 Task: Create a due date automation trigger when advanced on, 2 working days after a card is due add fields without custom field "Resume" set to a number lower or equal to 1 and lower than 10 at 11:00 AM.
Action: Mouse moved to (1000, 308)
Screenshot: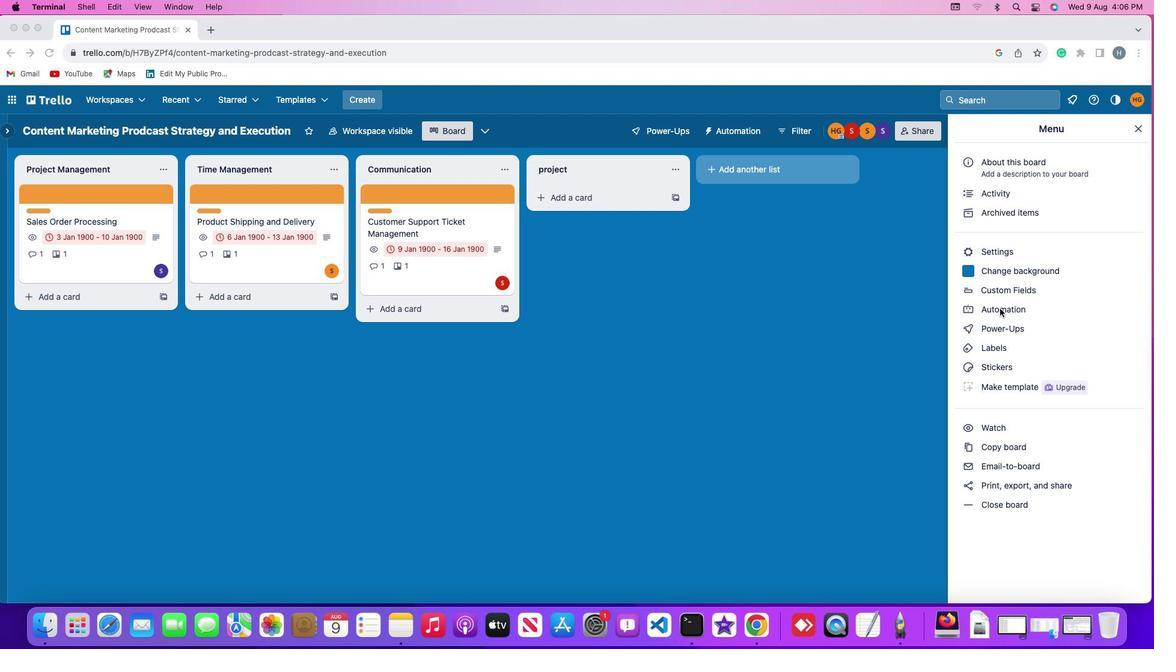 
Action: Mouse pressed left at (1000, 308)
Screenshot: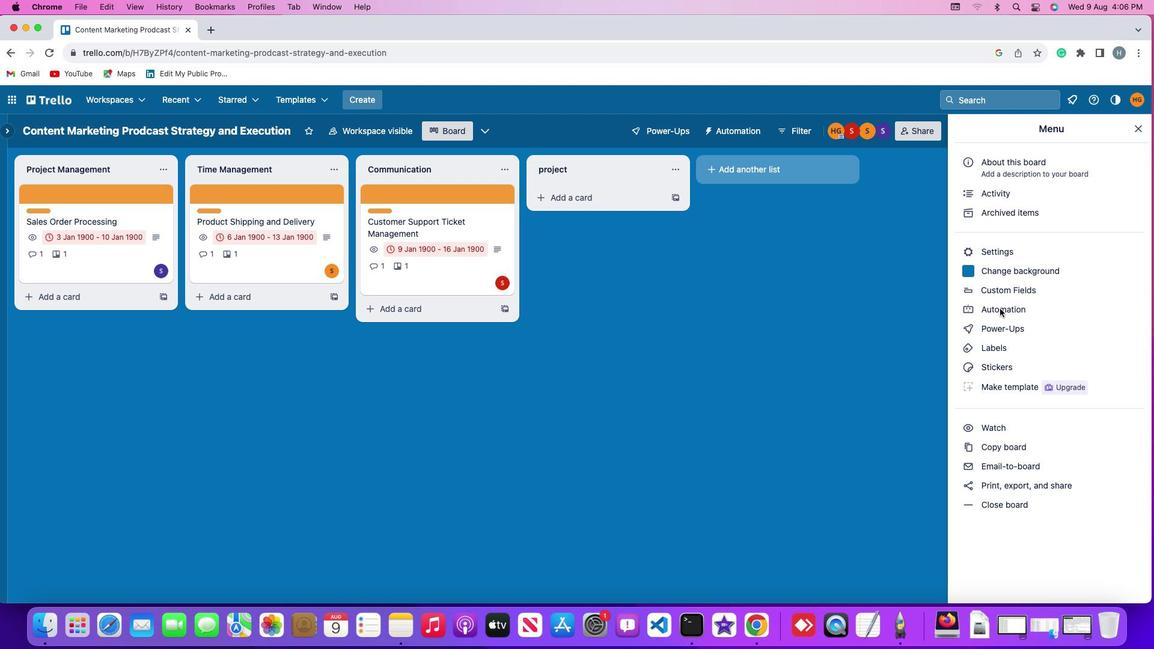 
Action: Mouse pressed left at (1000, 308)
Screenshot: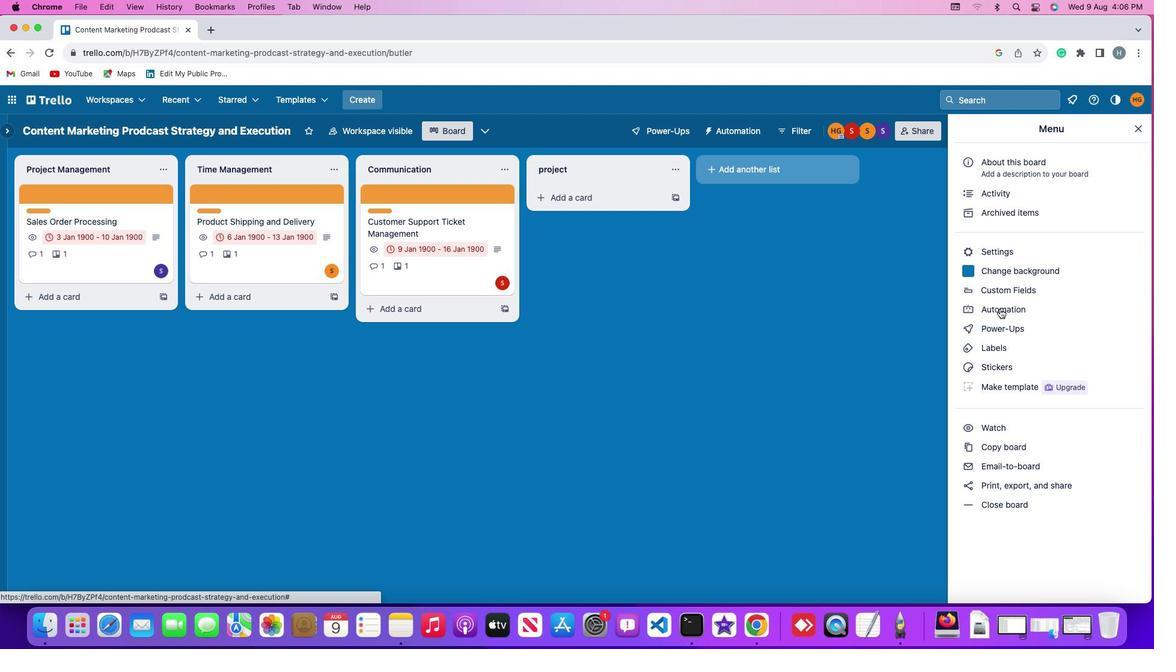 
Action: Mouse moved to (96, 289)
Screenshot: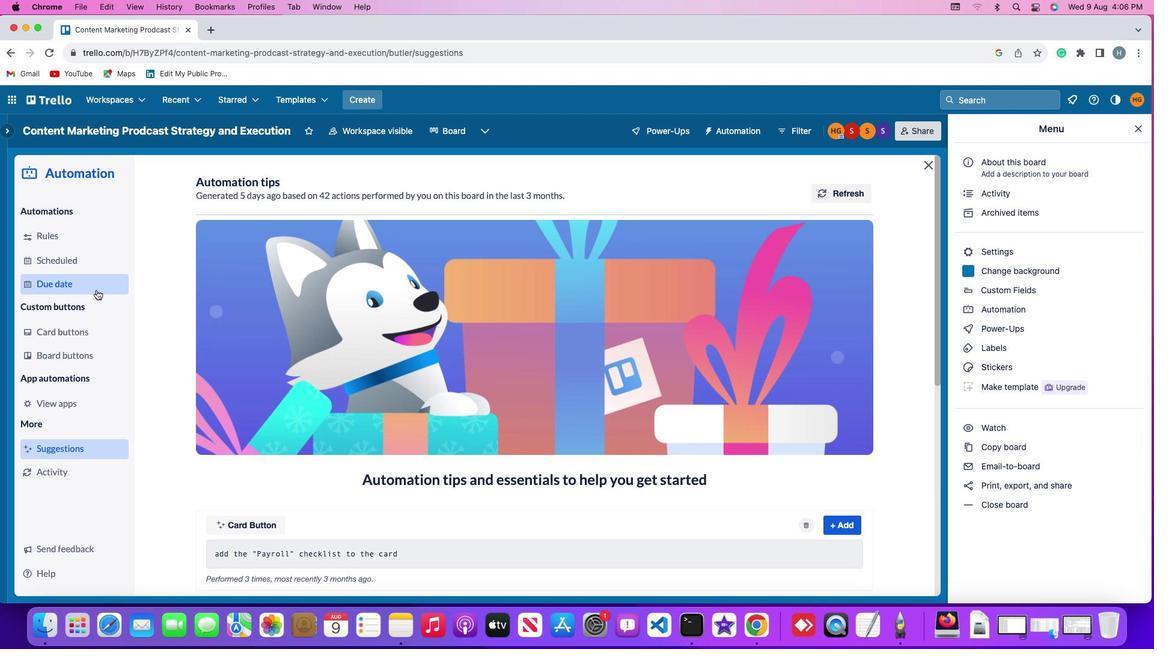 
Action: Mouse pressed left at (96, 289)
Screenshot: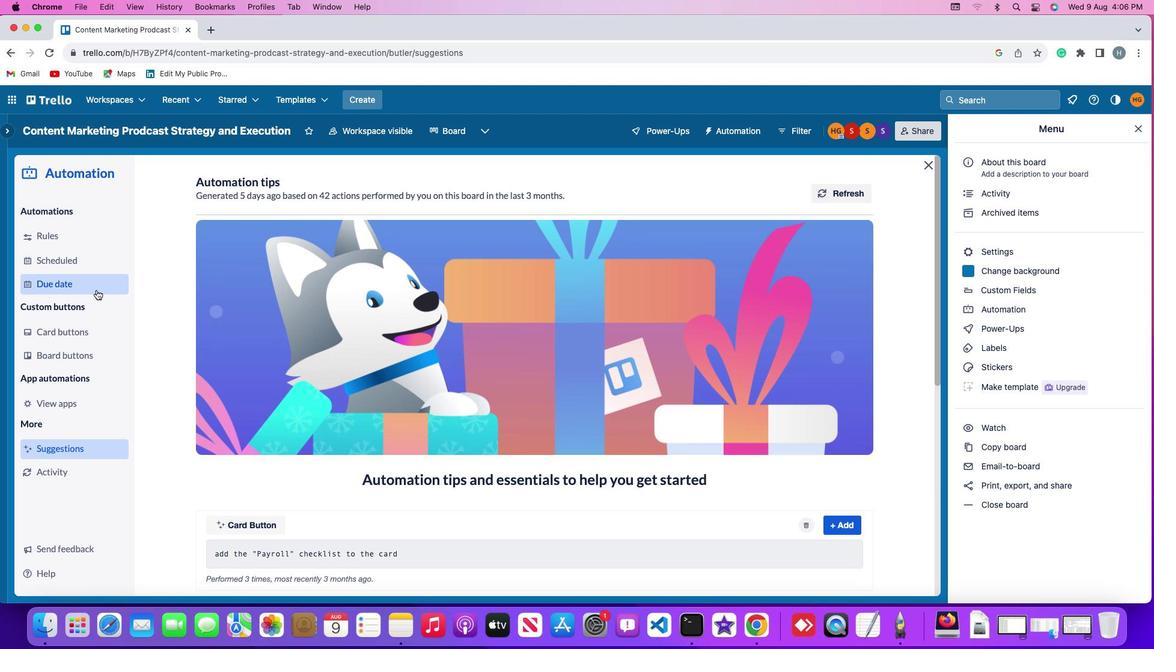 
Action: Mouse moved to (826, 183)
Screenshot: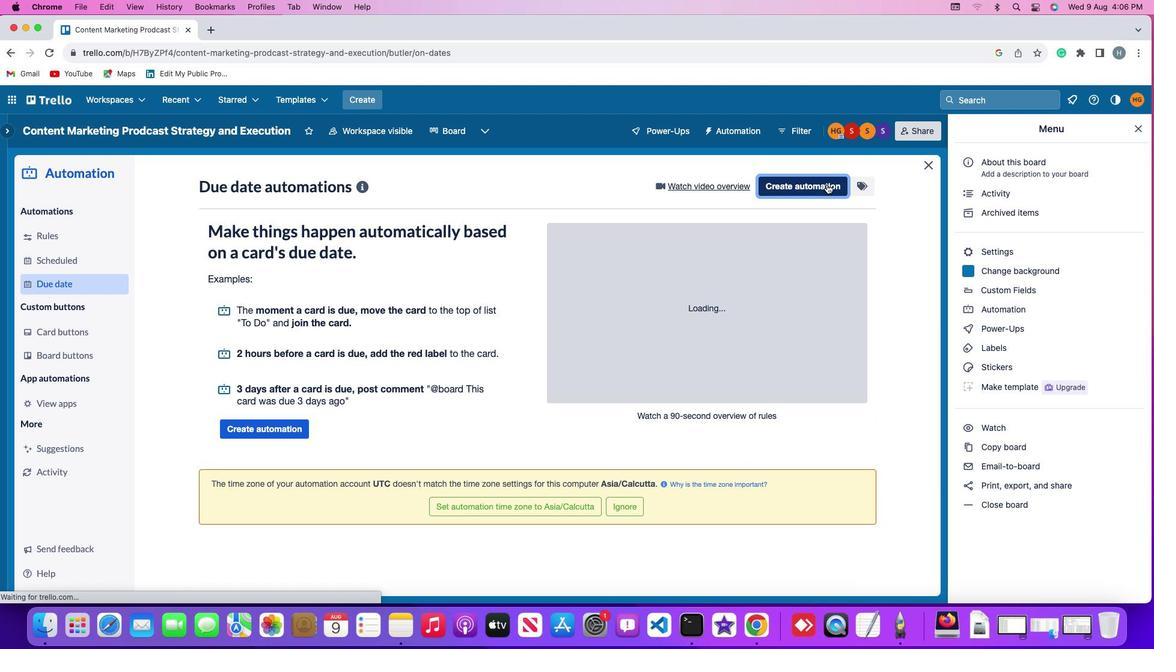 
Action: Mouse pressed left at (826, 183)
Screenshot: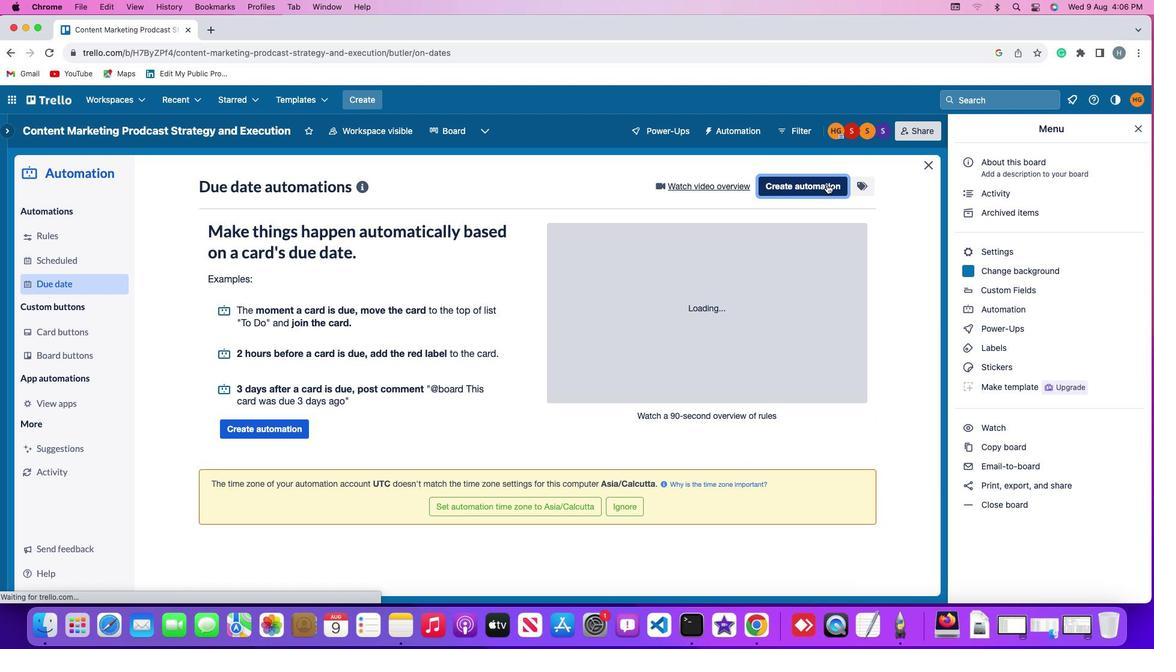 
Action: Mouse moved to (279, 294)
Screenshot: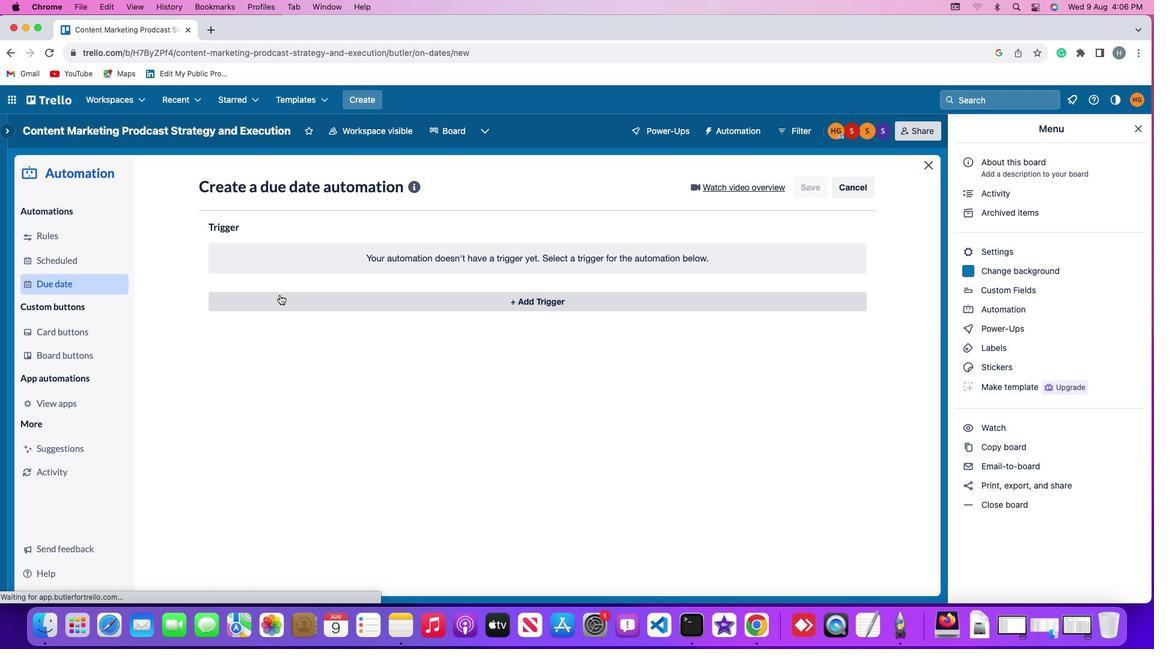 
Action: Mouse pressed left at (279, 294)
Screenshot: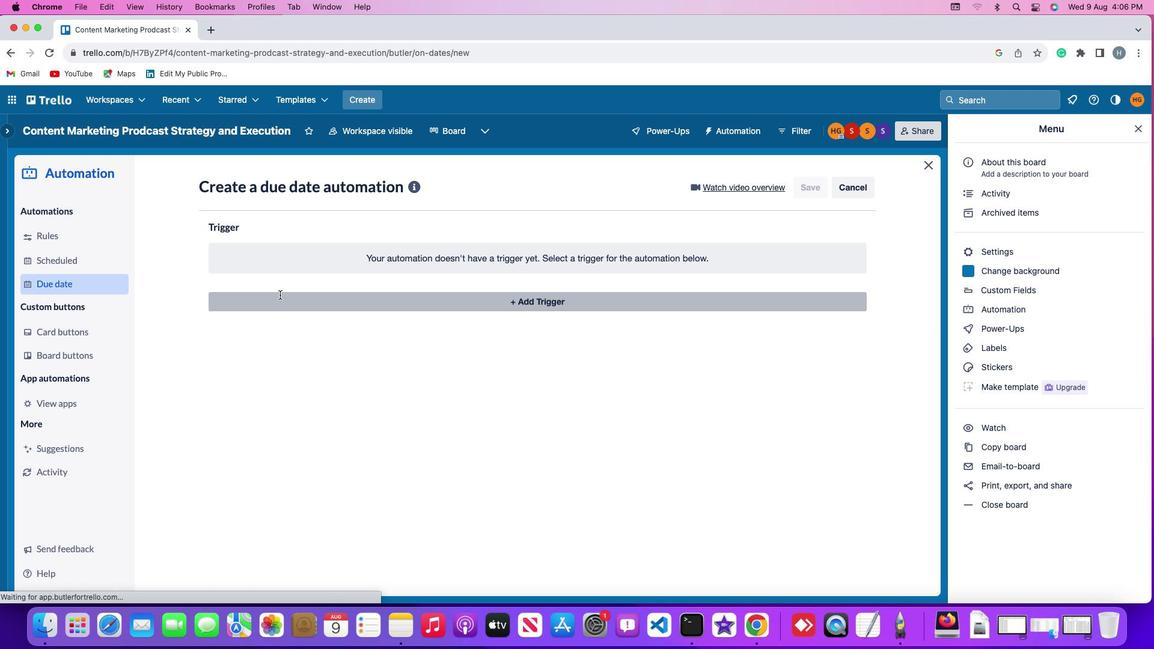 
Action: Mouse moved to (232, 482)
Screenshot: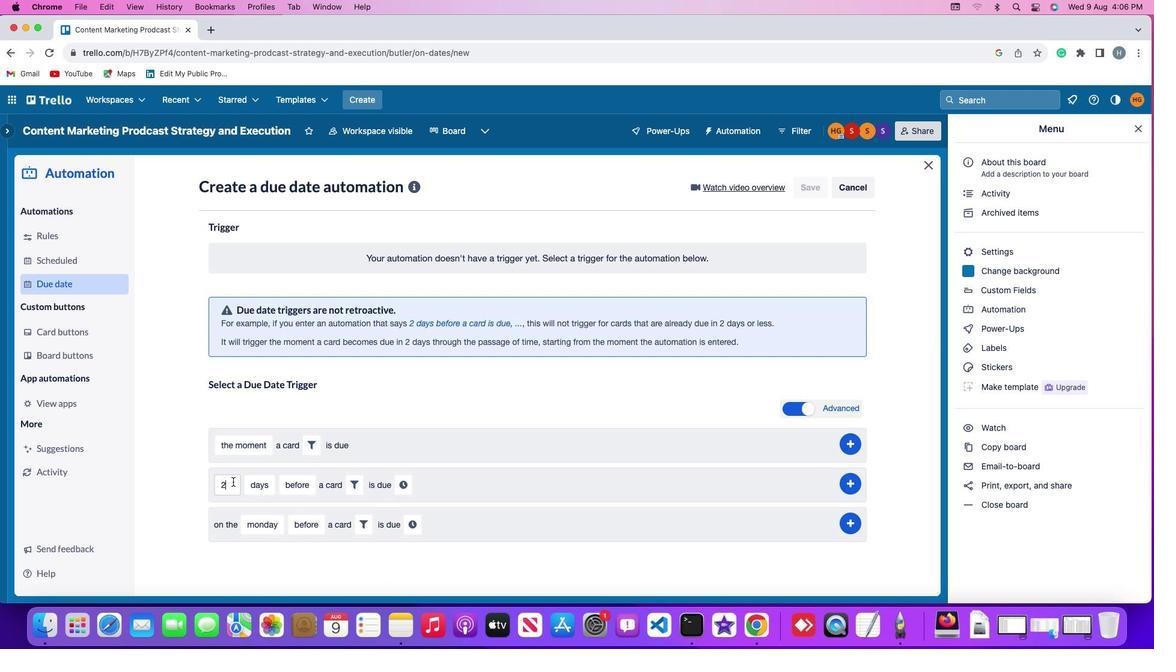 
Action: Mouse pressed left at (232, 482)
Screenshot: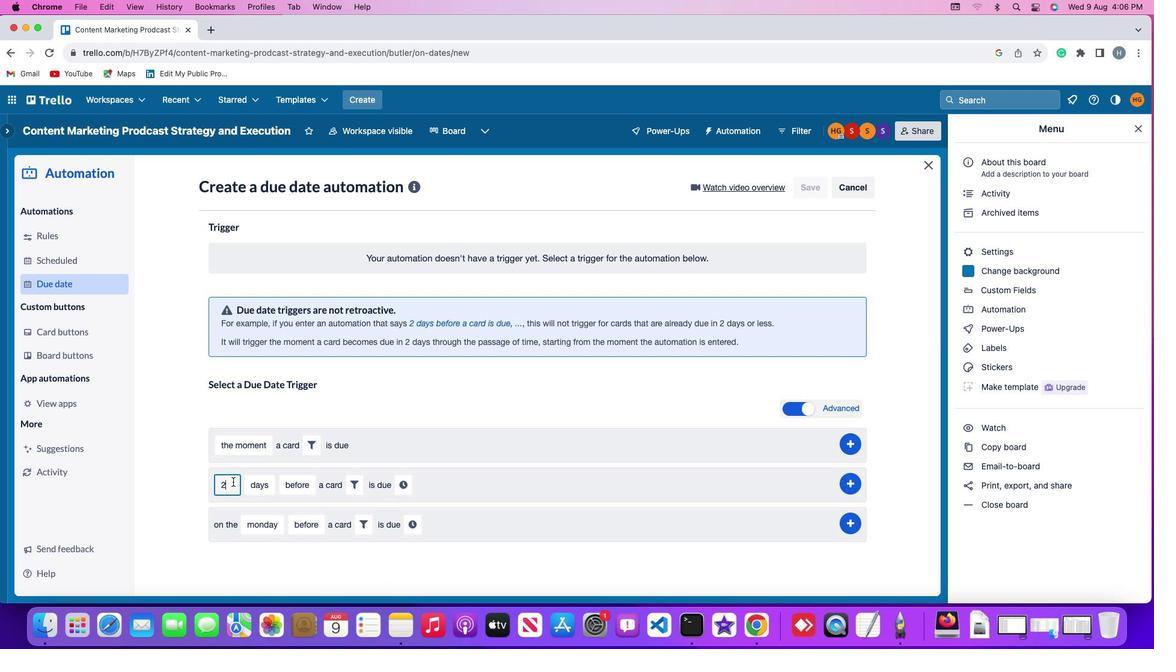 
Action: Mouse moved to (229, 471)
Screenshot: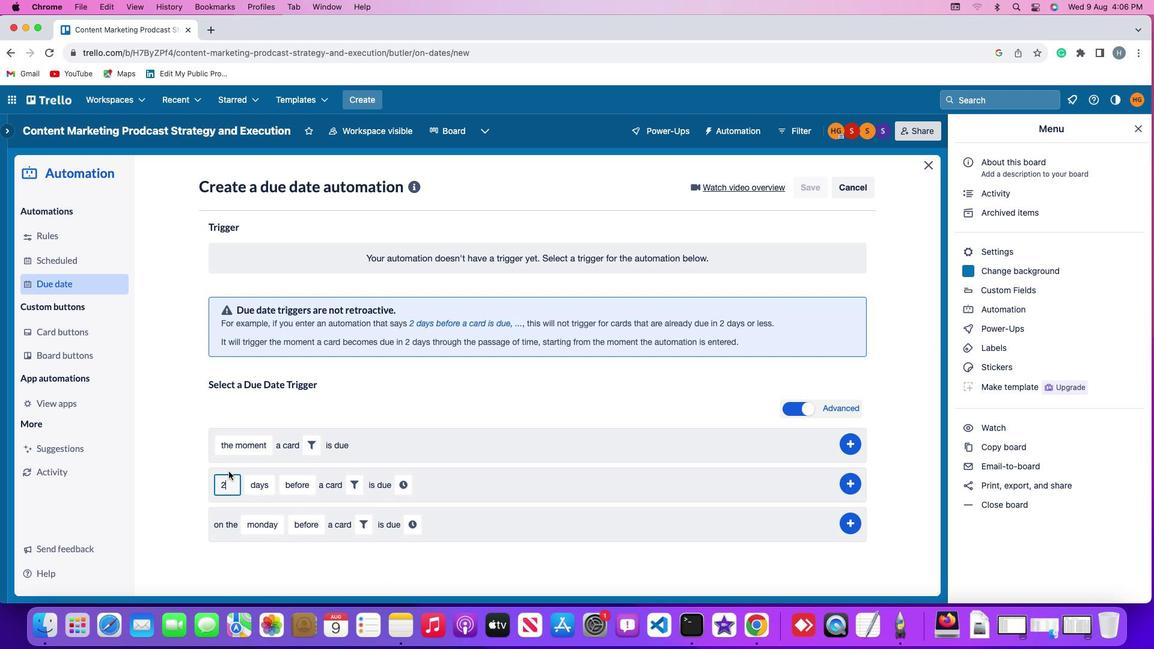 
Action: Key pressed Key.backspace'2'
Screenshot: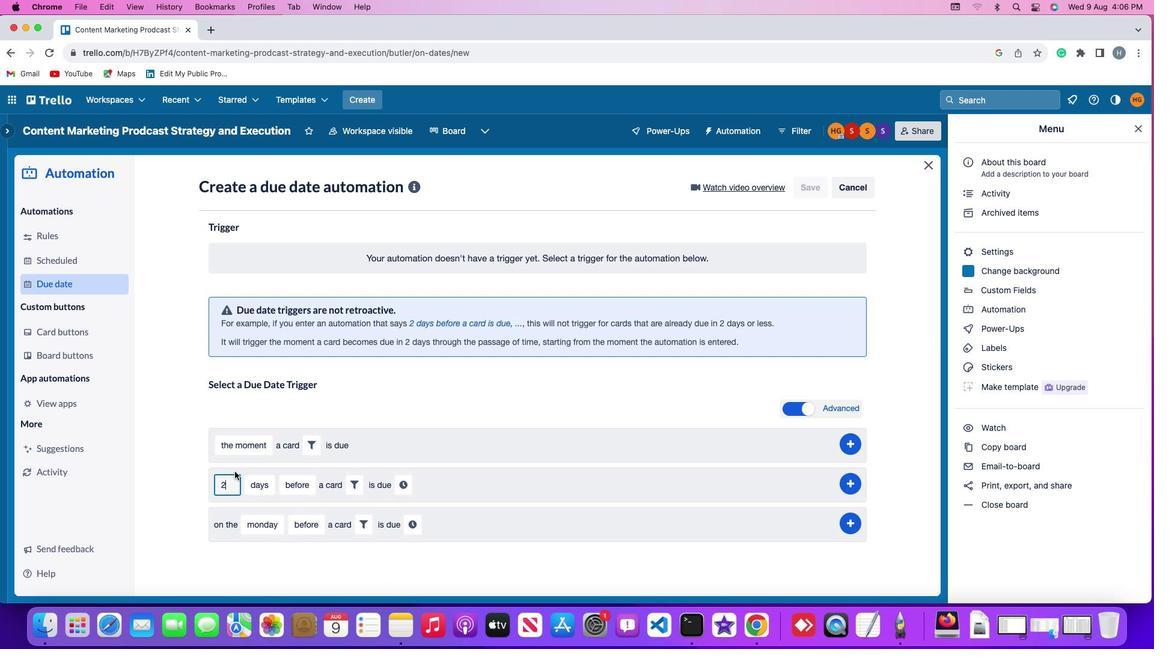 
Action: Mouse moved to (253, 473)
Screenshot: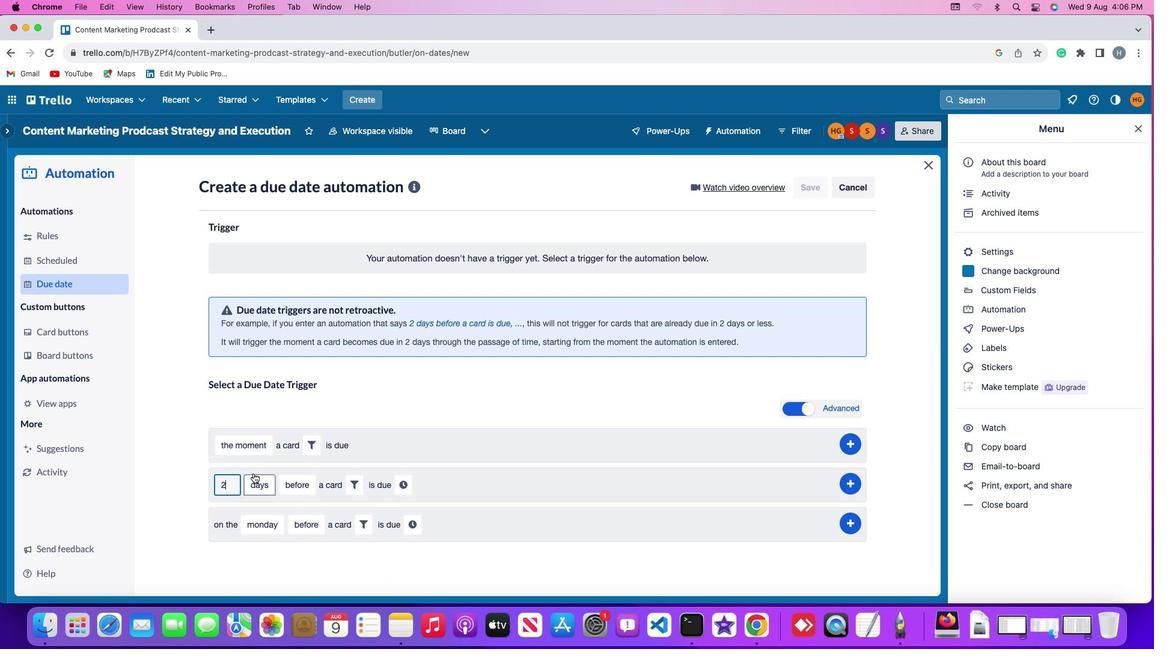 
Action: Mouse pressed left at (253, 473)
Screenshot: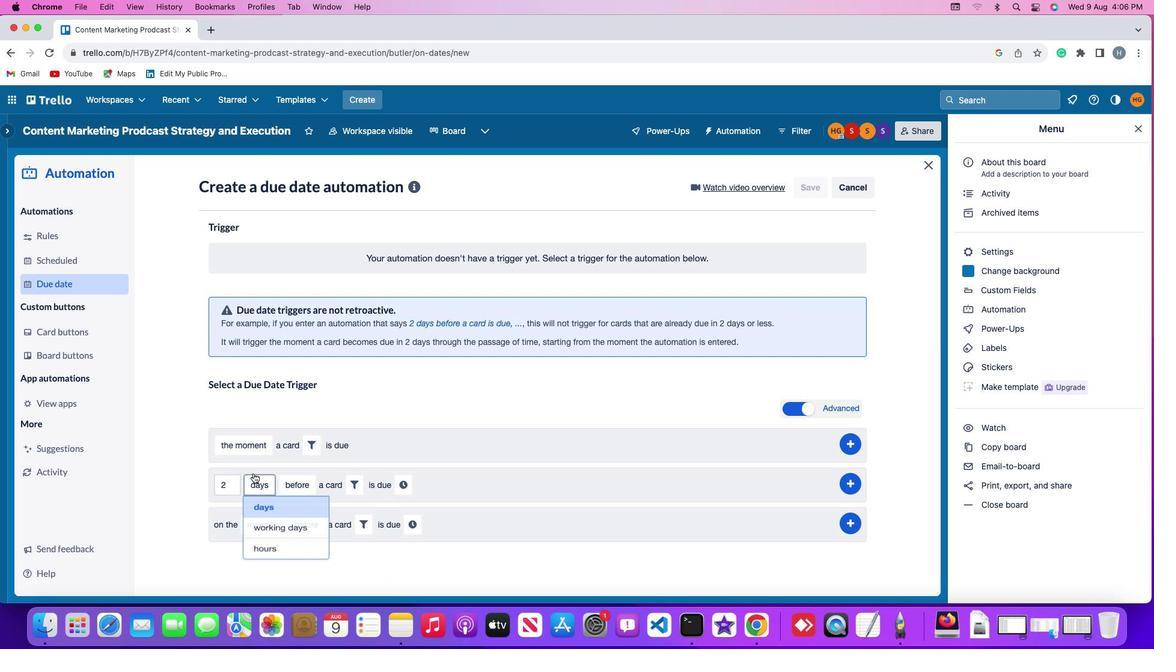 
Action: Mouse moved to (272, 539)
Screenshot: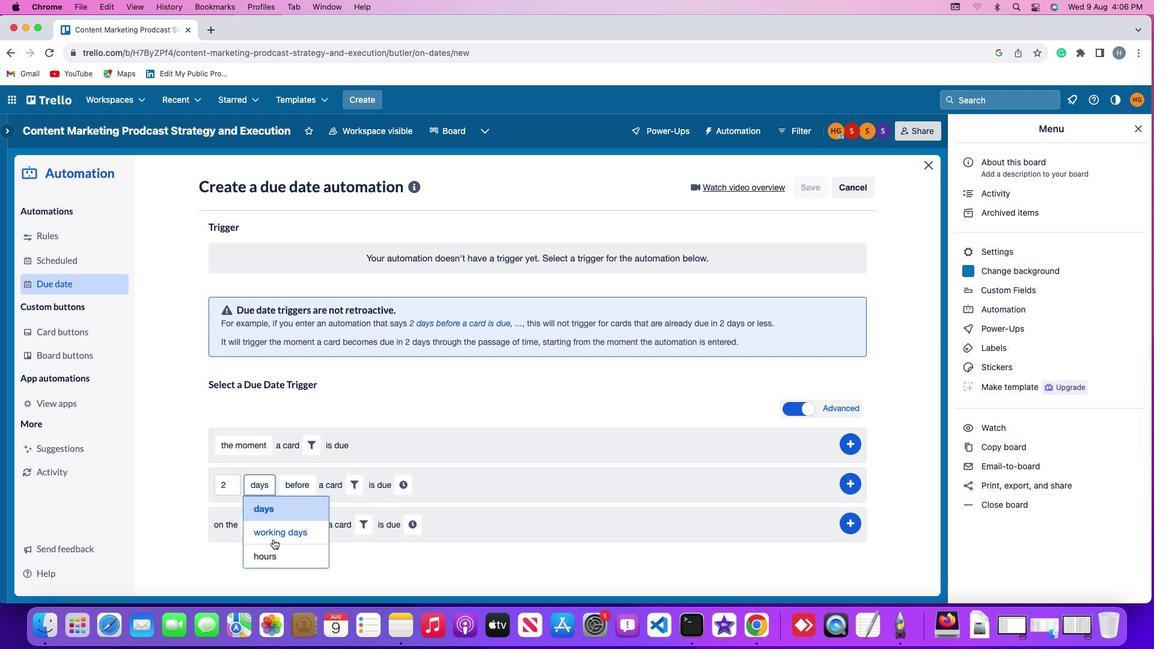 
Action: Mouse pressed left at (272, 539)
Screenshot: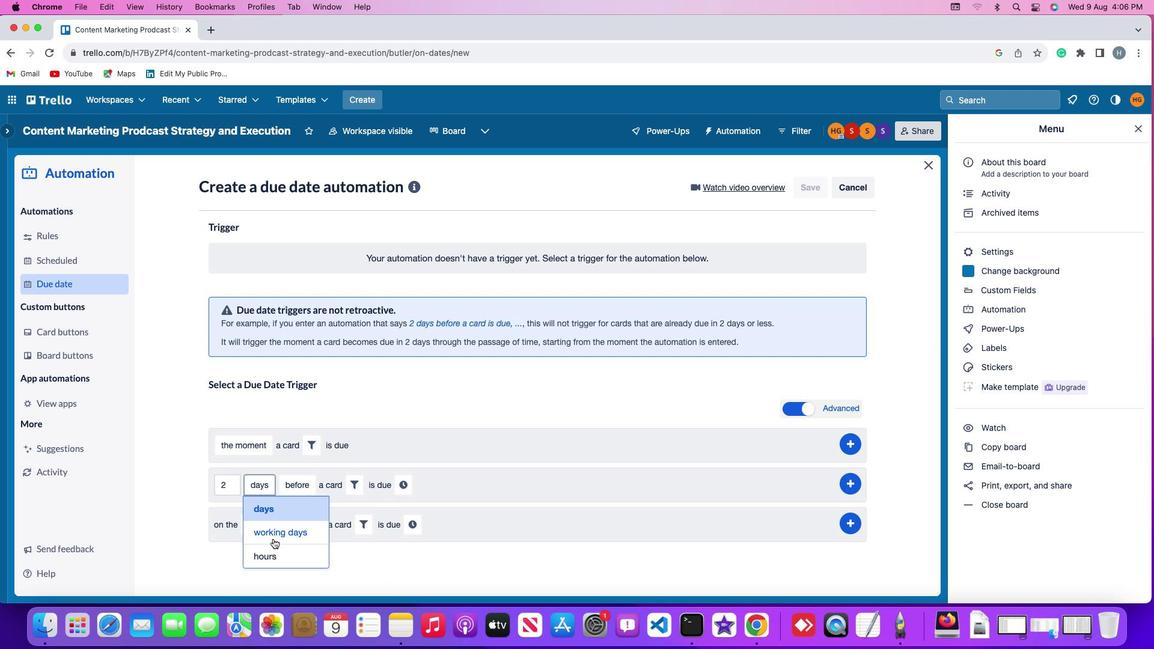 
Action: Mouse moved to (331, 489)
Screenshot: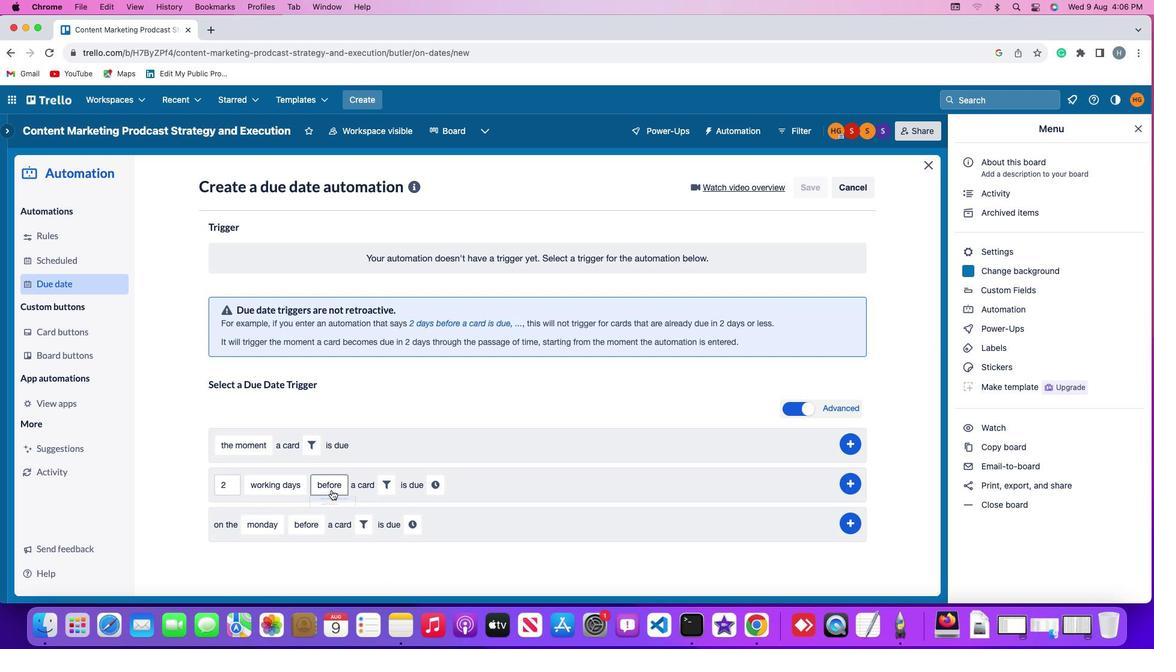 
Action: Mouse pressed left at (331, 489)
Screenshot: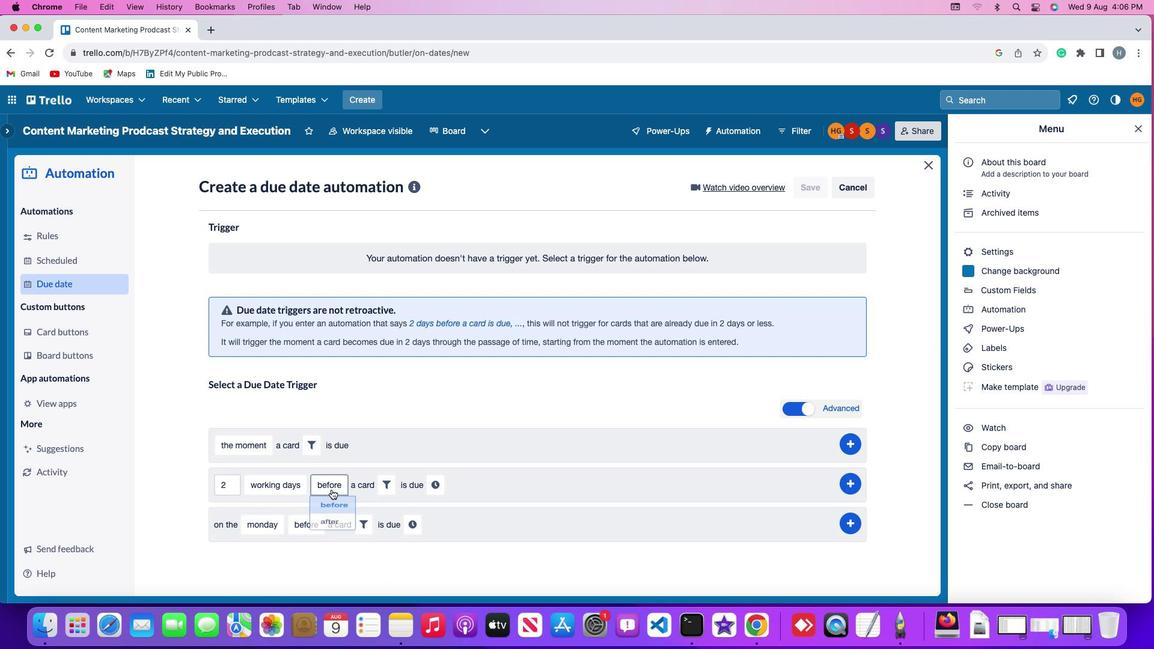 
Action: Mouse moved to (325, 525)
Screenshot: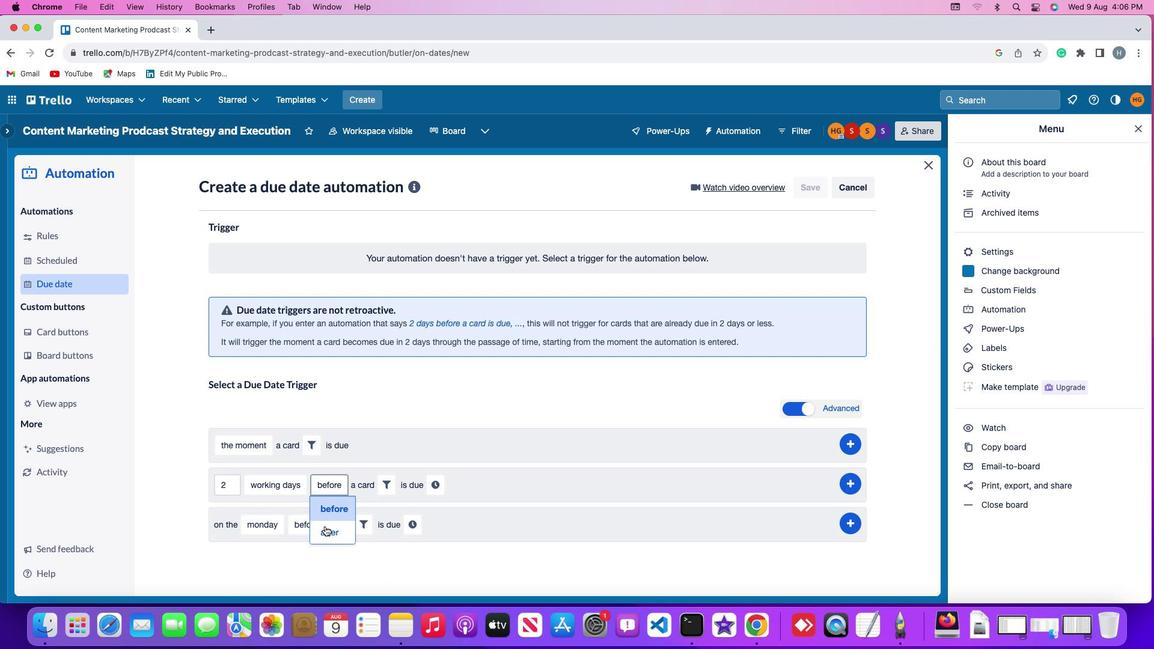 
Action: Mouse pressed left at (325, 525)
Screenshot: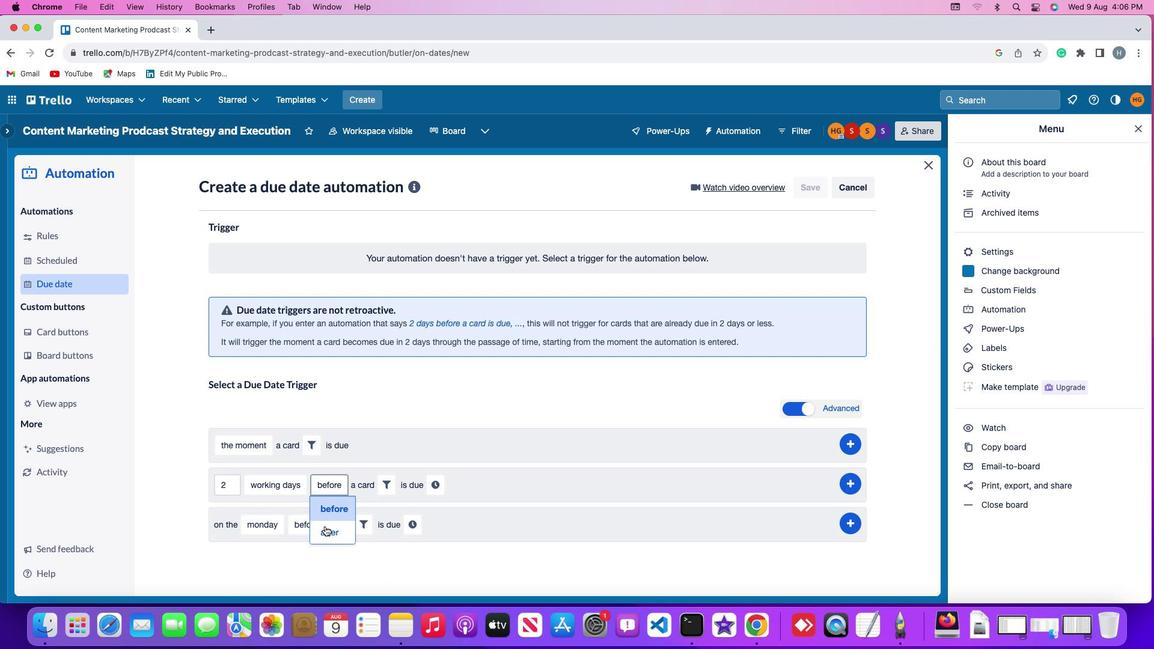 
Action: Mouse moved to (385, 484)
Screenshot: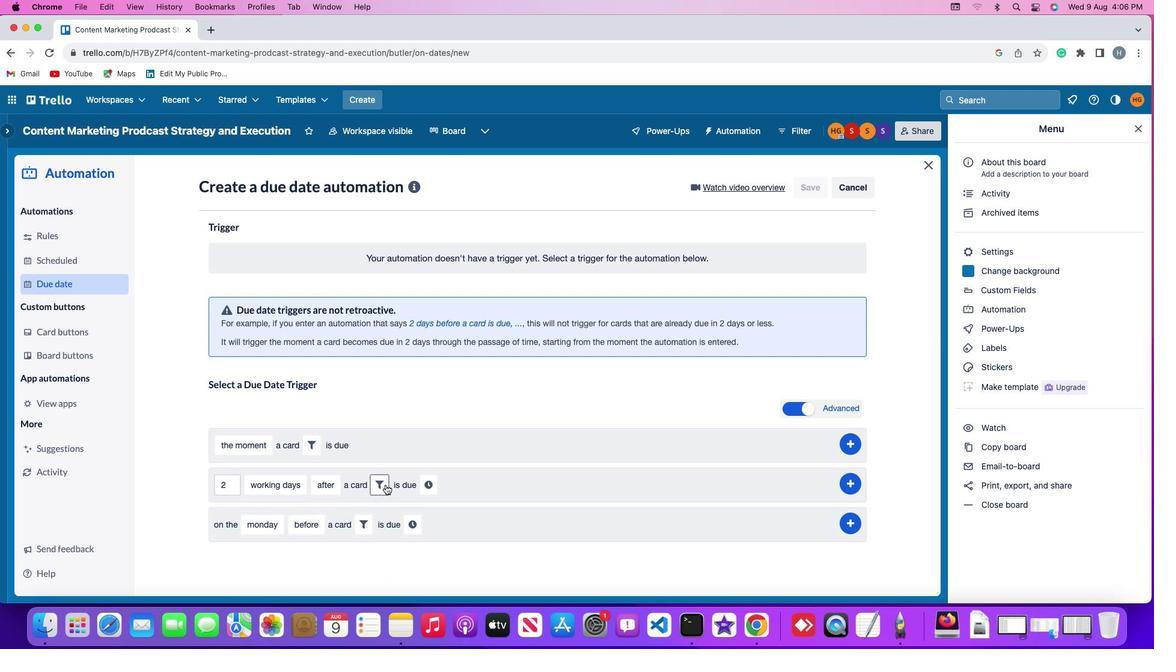 
Action: Mouse pressed left at (385, 484)
Screenshot: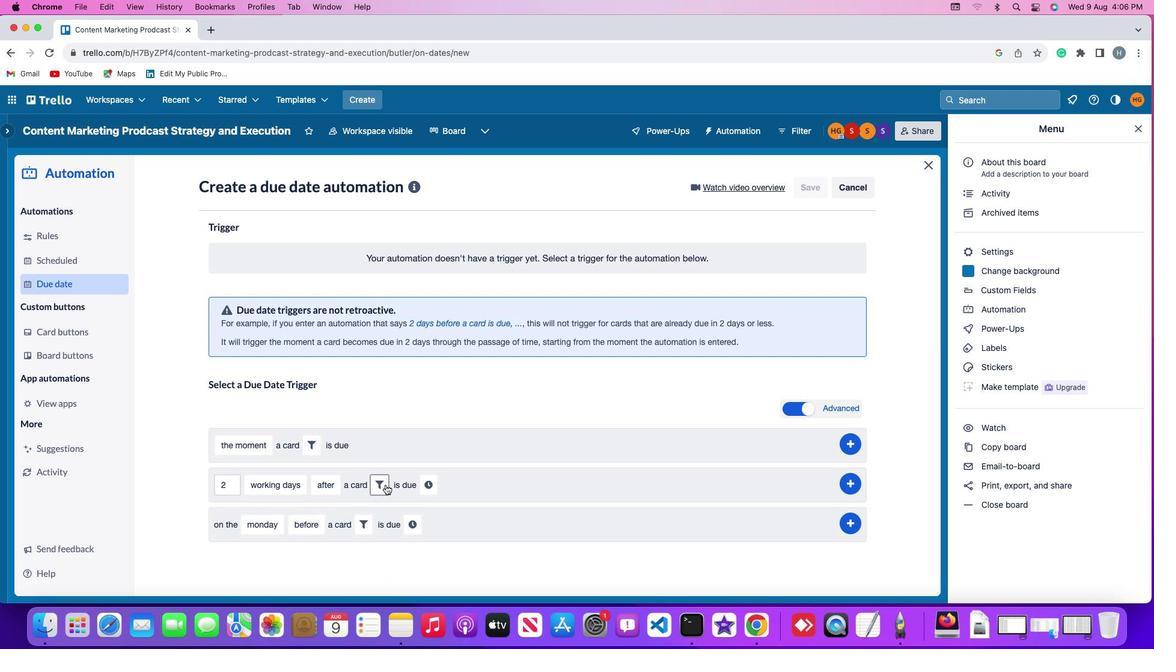 
Action: Mouse moved to (580, 525)
Screenshot: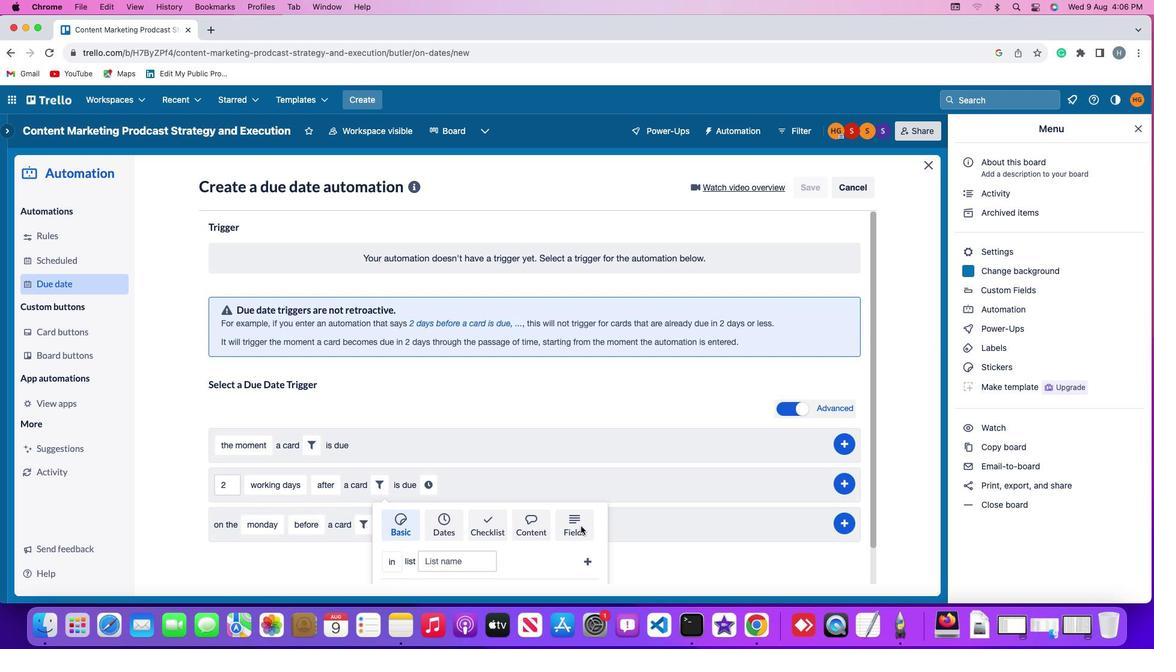 
Action: Mouse pressed left at (580, 525)
Screenshot: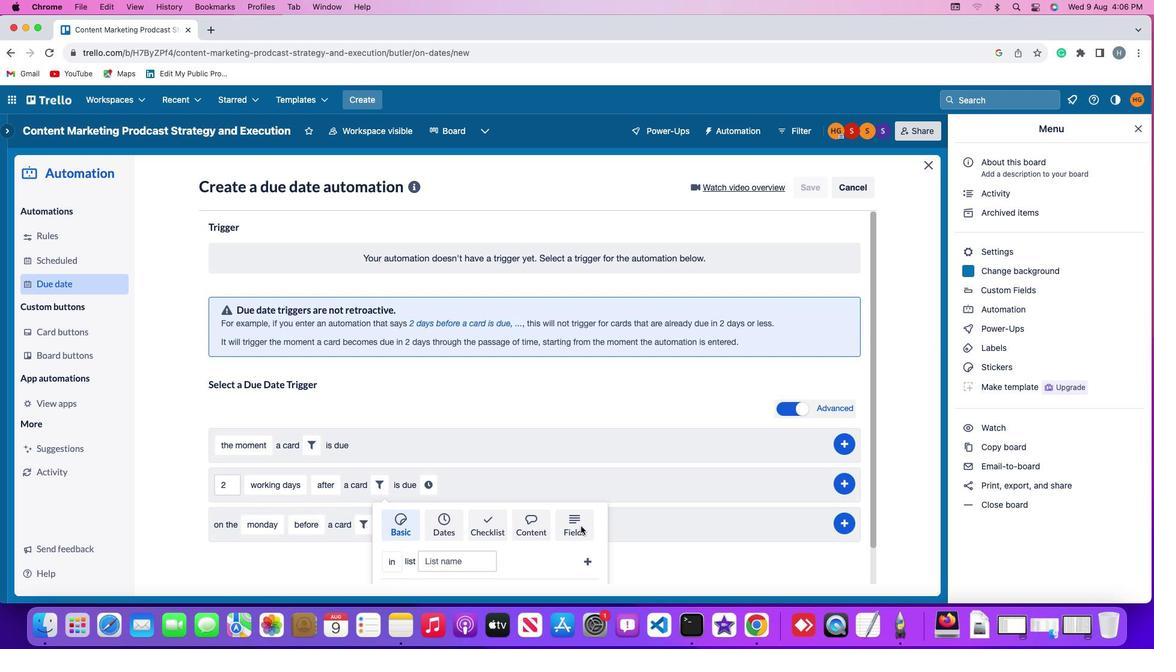 
Action: Mouse moved to (334, 554)
Screenshot: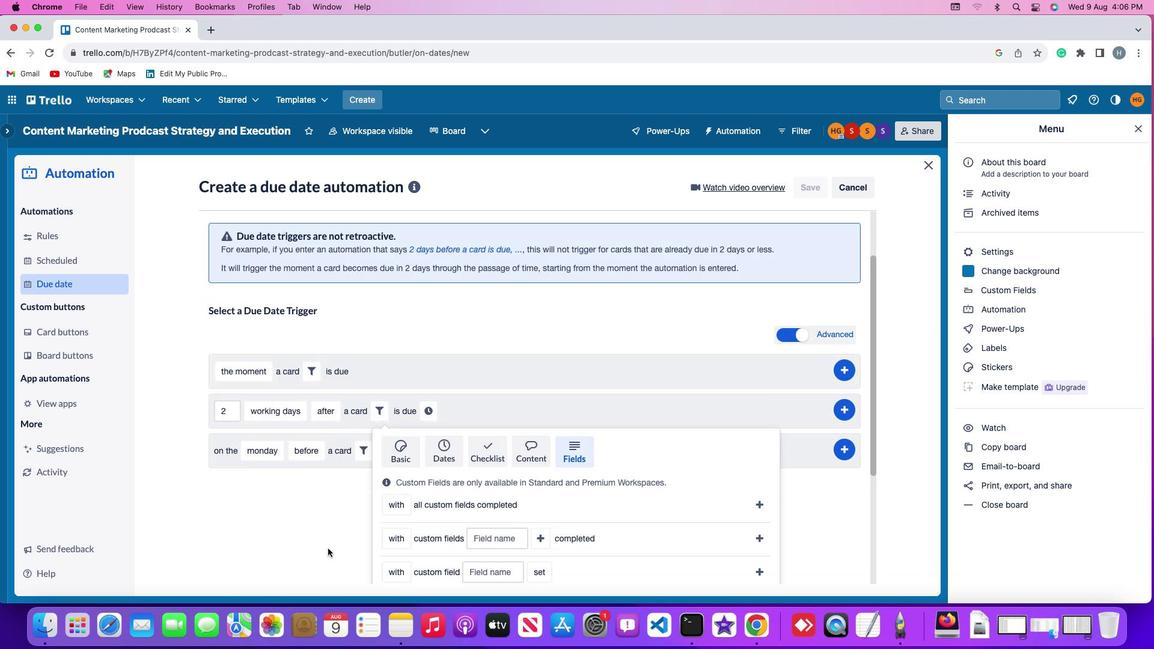 
Action: Mouse scrolled (334, 554) with delta (0, 0)
Screenshot: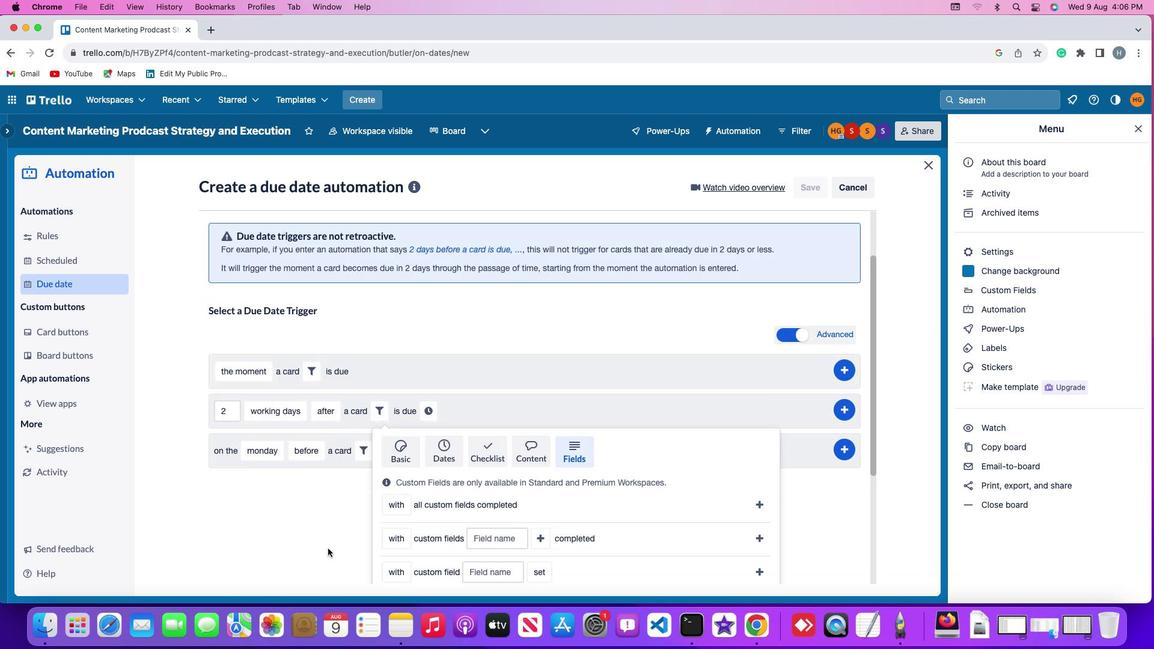 
Action: Mouse scrolled (334, 554) with delta (0, 0)
Screenshot: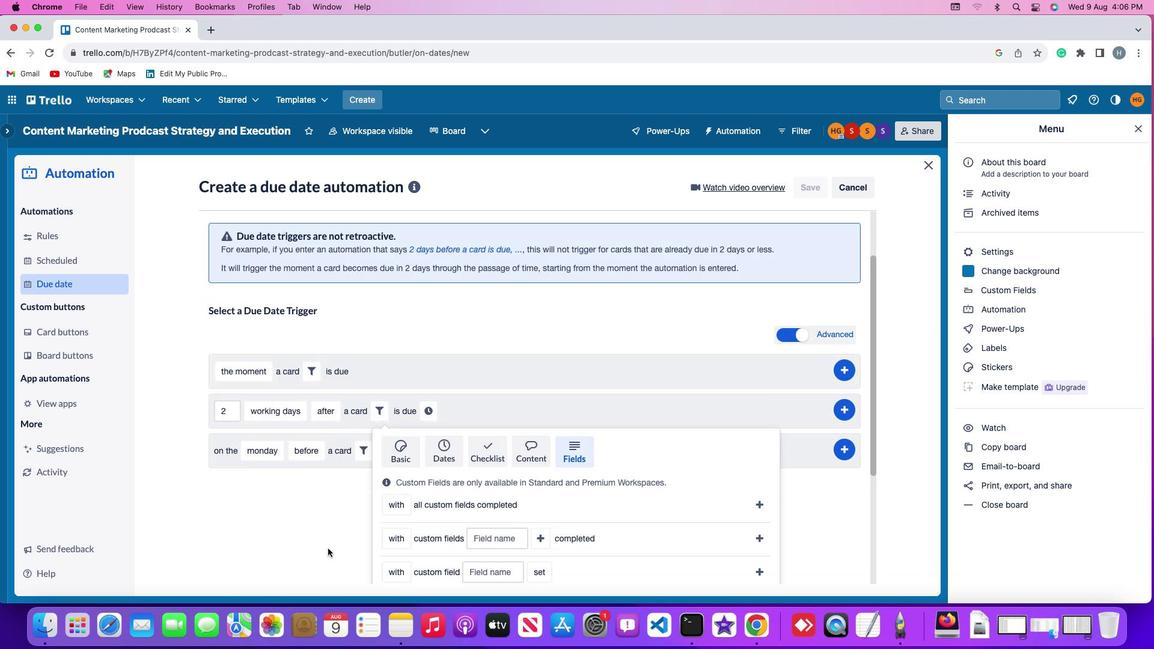 
Action: Mouse scrolled (334, 554) with delta (0, -2)
Screenshot: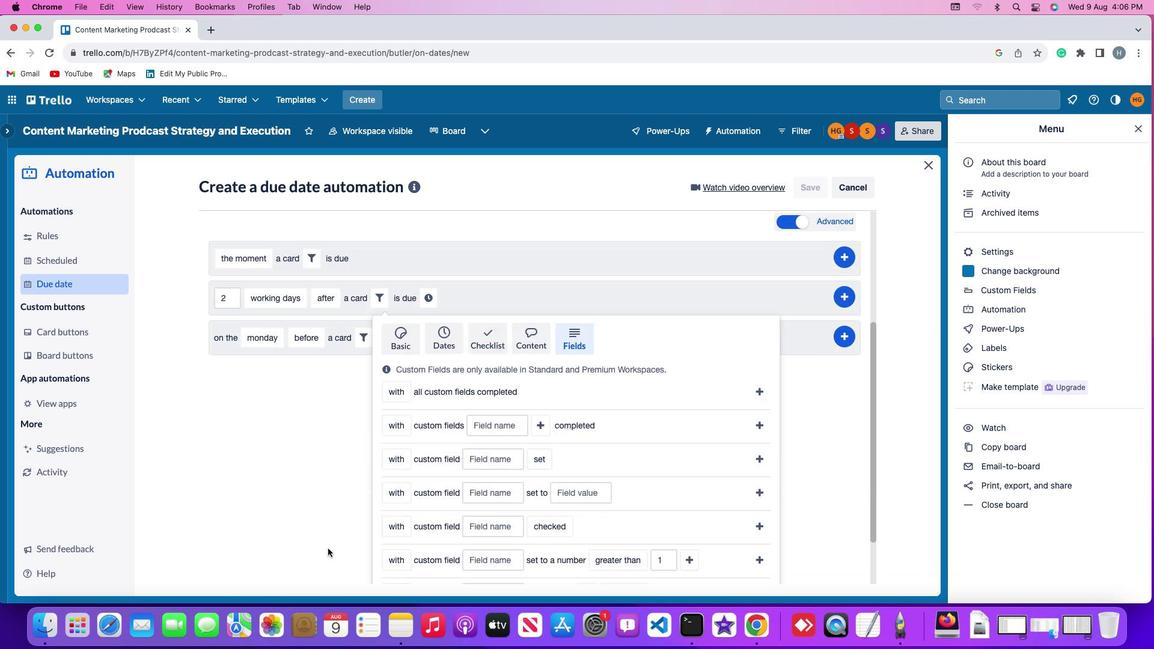 
Action: Mouse scrolled (334, 554) with delta (0, -3)
Screenshot: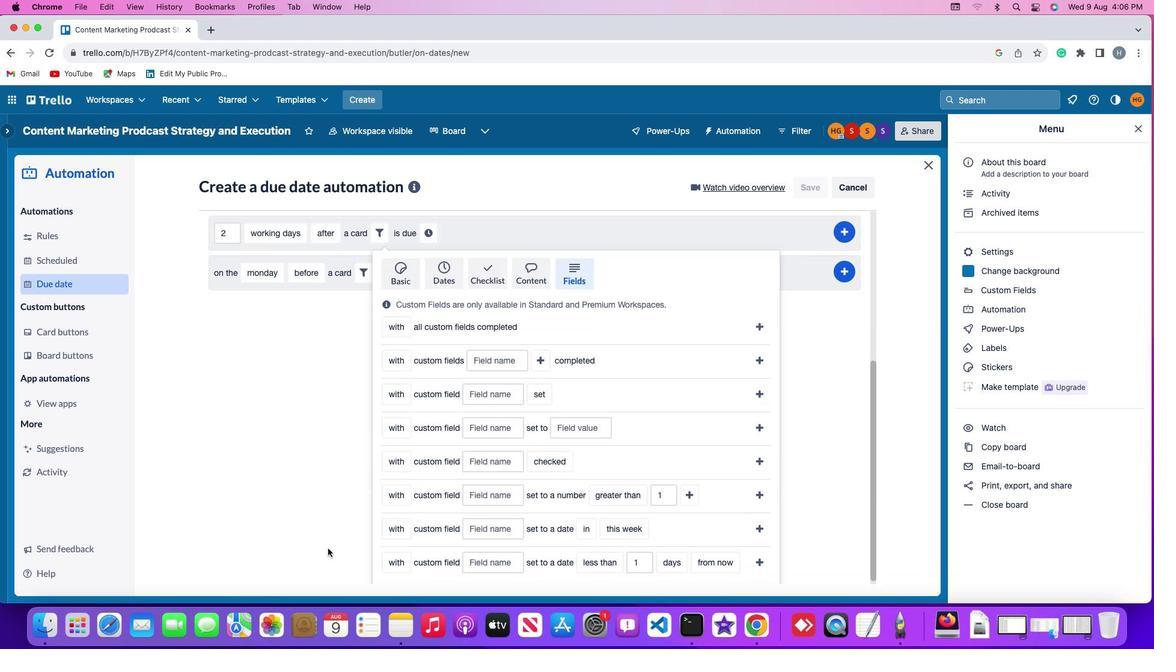 
Action: Mouse moved to (334, 553)
Screenshot: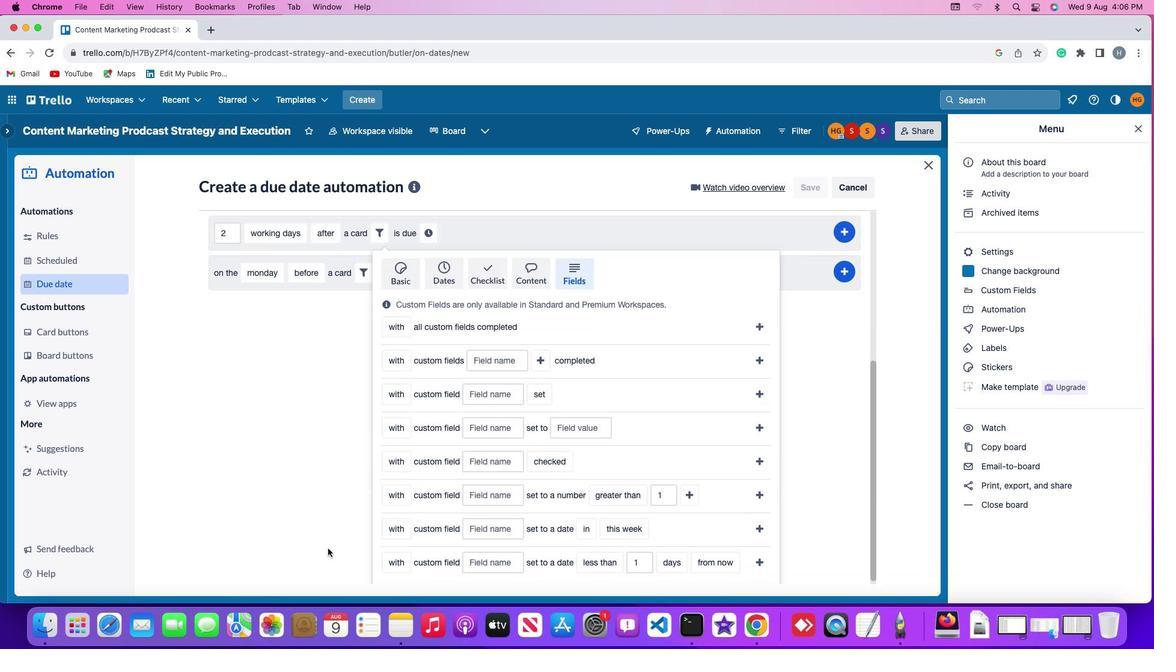 
Action: Mouse scrolled (334, 553) with delta (0, -3)
Screenshot: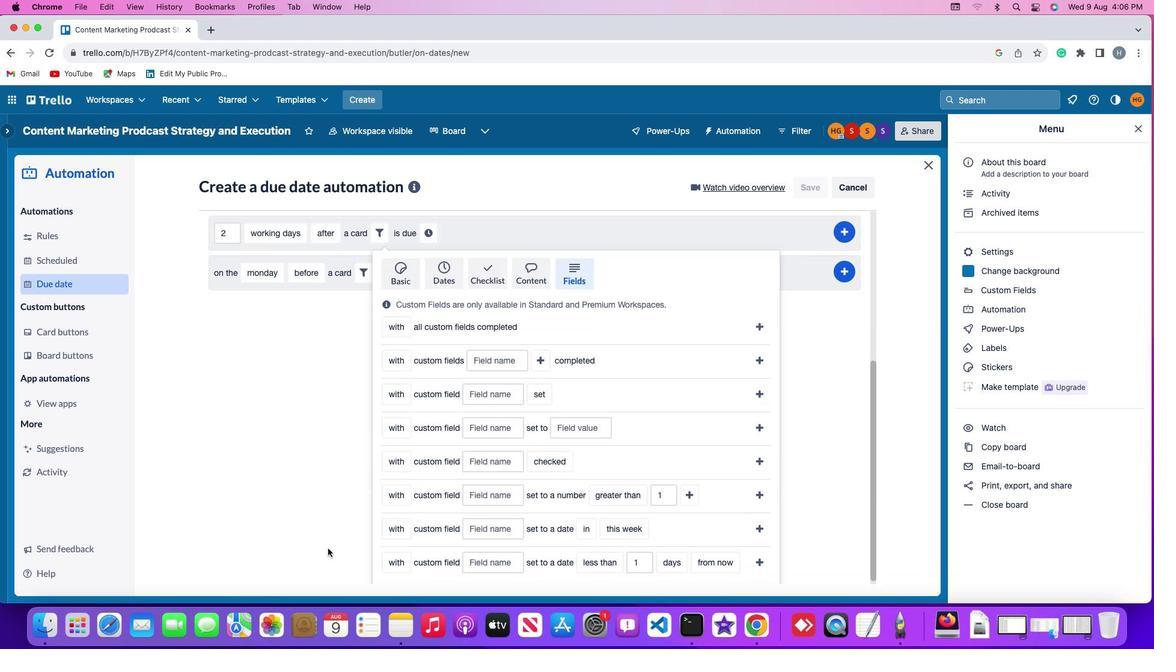 
Action: Mouse moved to (327, 548)
Screenshot: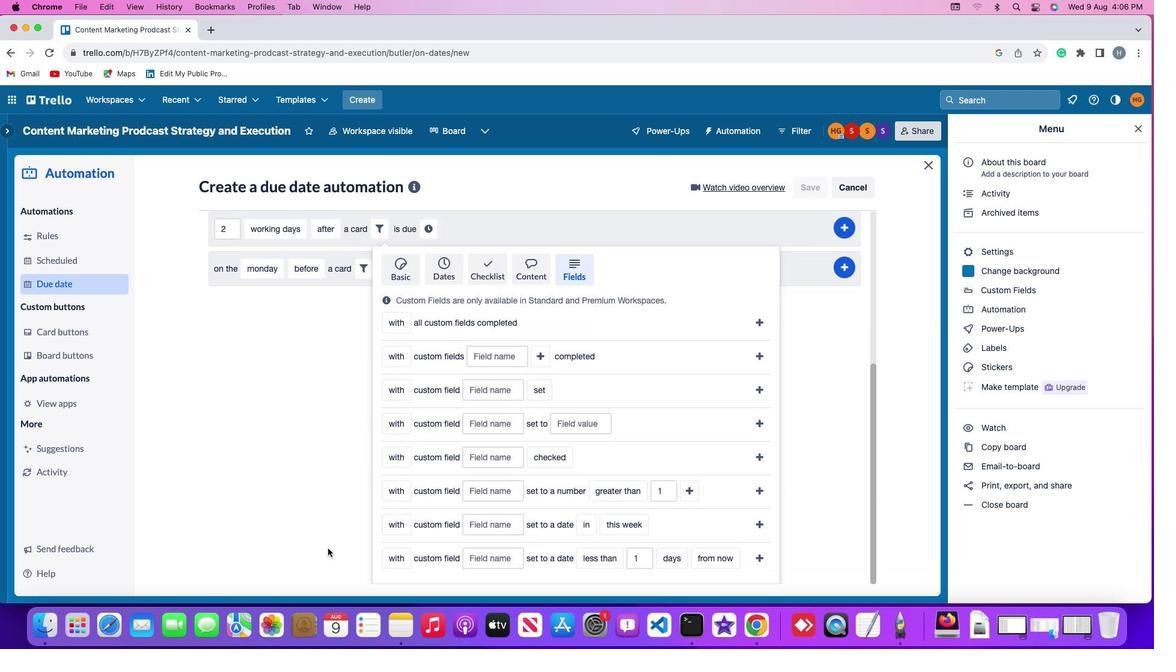 
Action: Mouse scrolled (327, 548) with delta (0, 0)
Screenshot: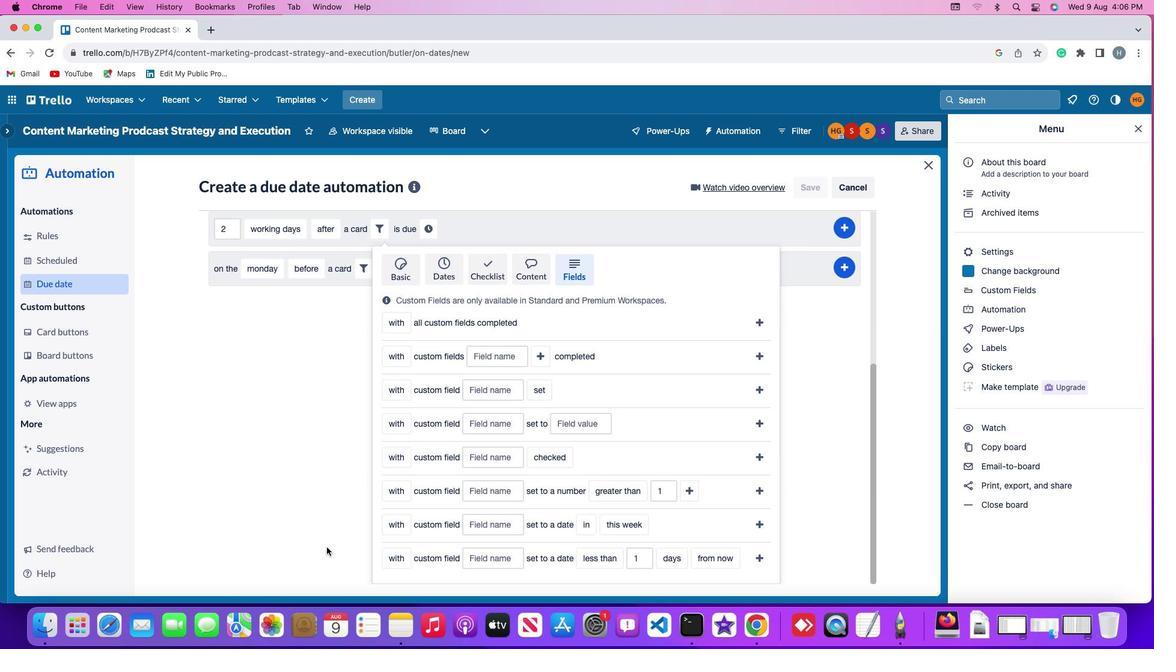 
Action: Mouse scrolled (327, 548) with delta (0, 0)
Screenshot: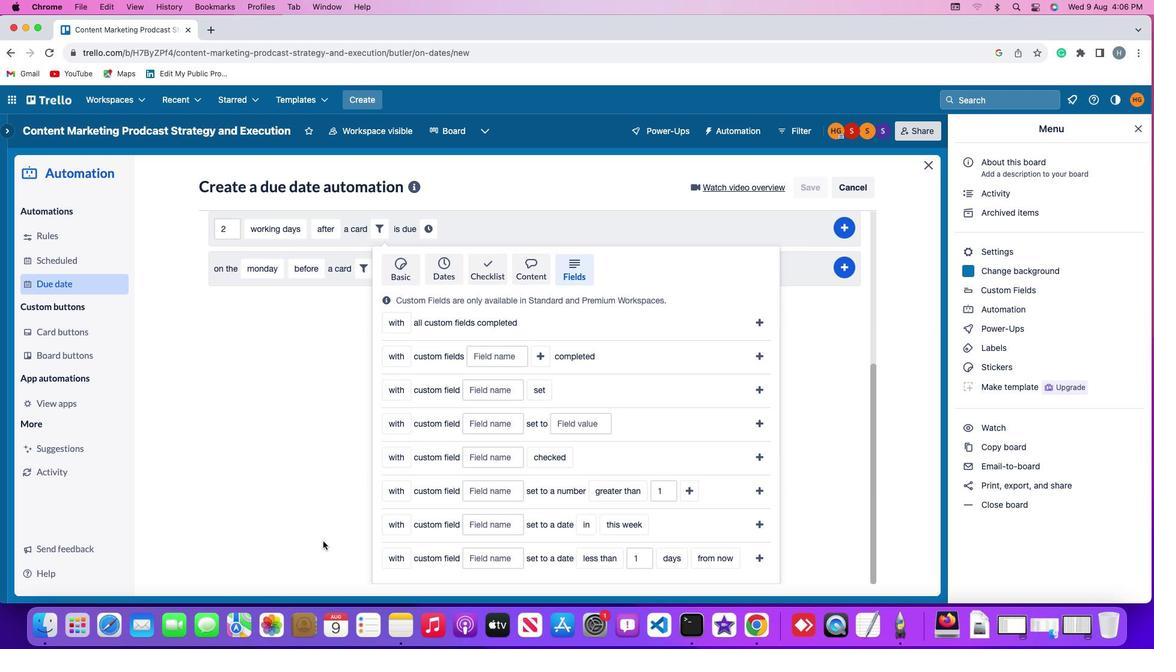 
Action: Mouse scrolled (327, 548) with delta (0, -1)
Screenshot: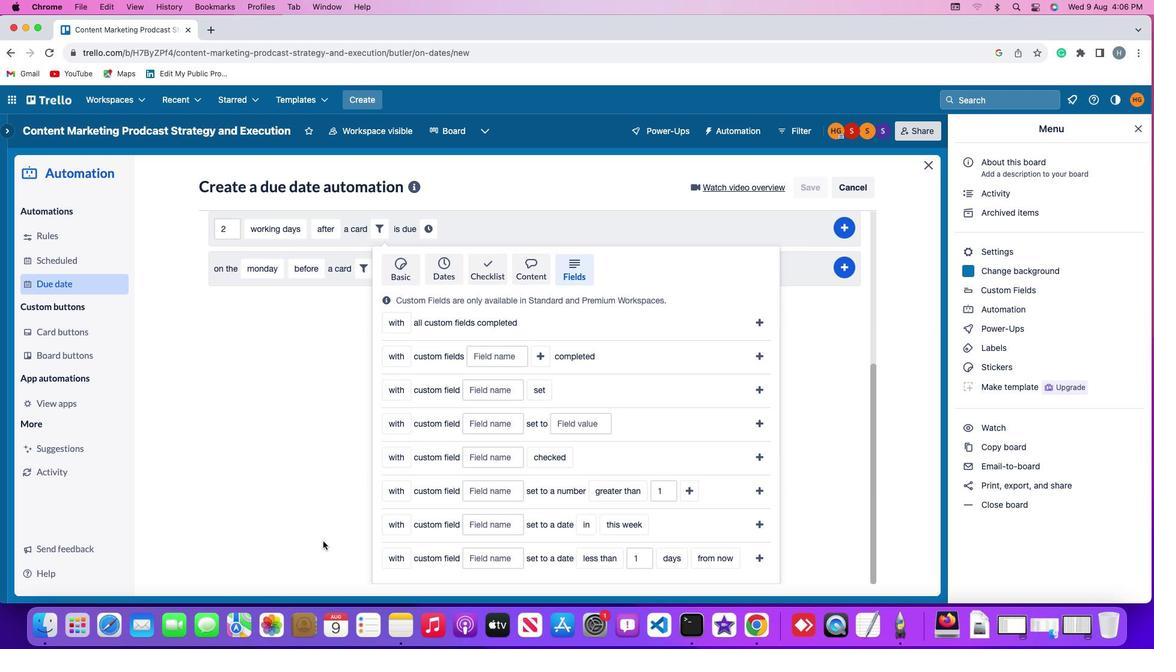 
Action: Mouse moved to (327, 548)
Screenshot: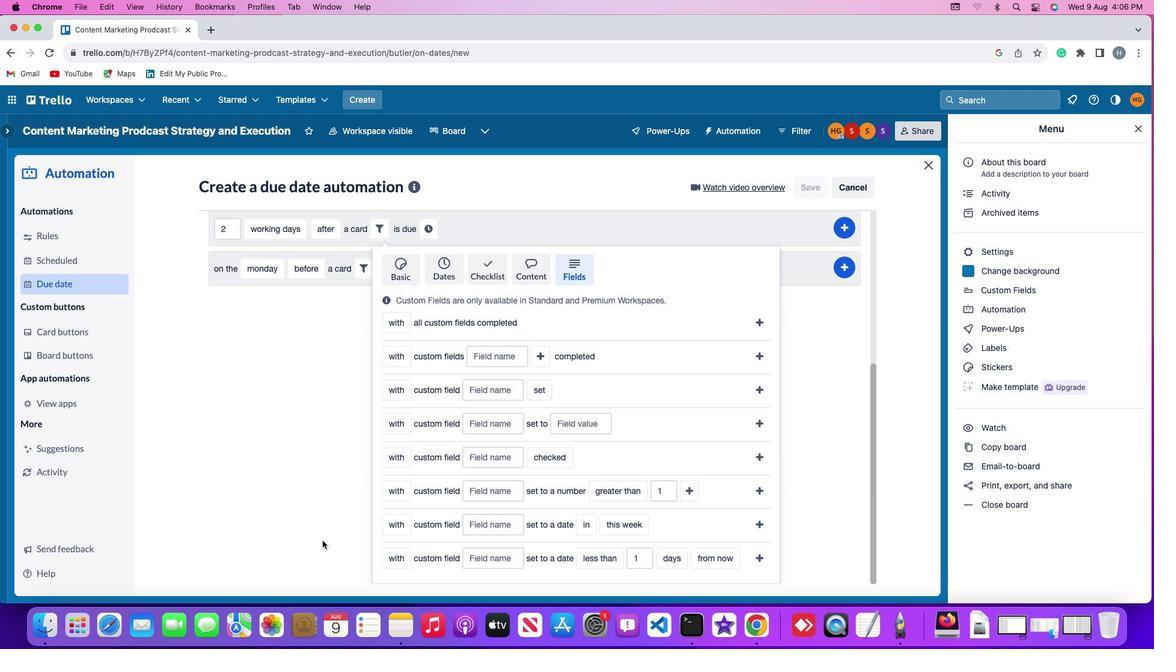 
Action: Mouse scrolled (327, 548) with delta (0, -2)
Screenshot: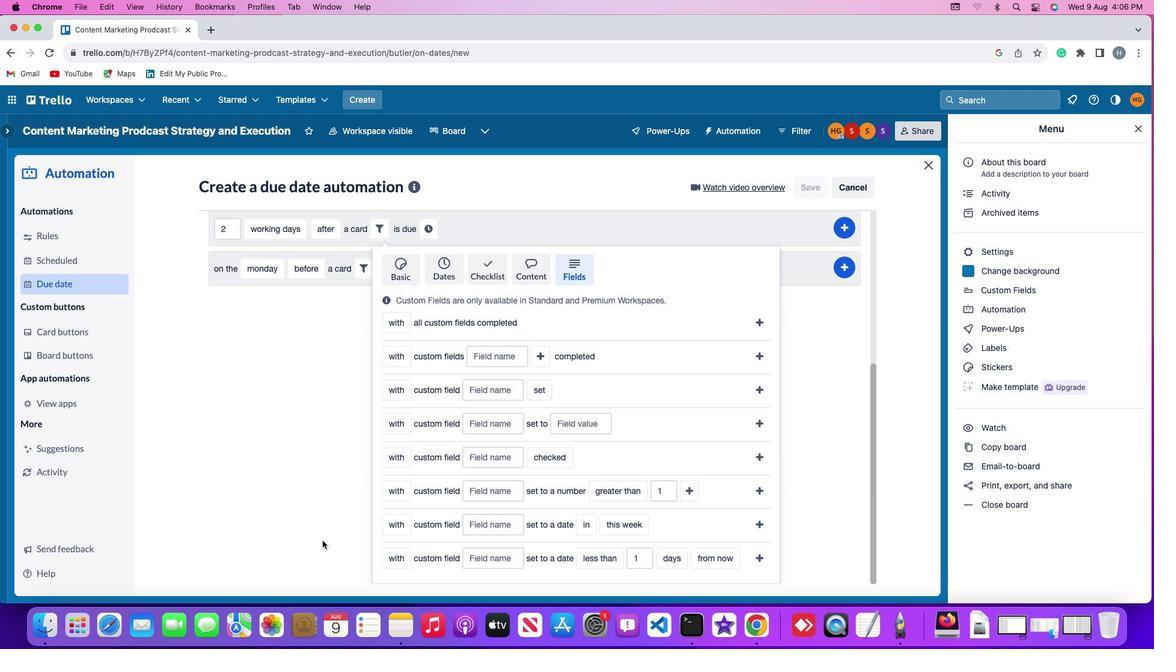 
Action: Mouse moved to (388, 492)
Screenshot: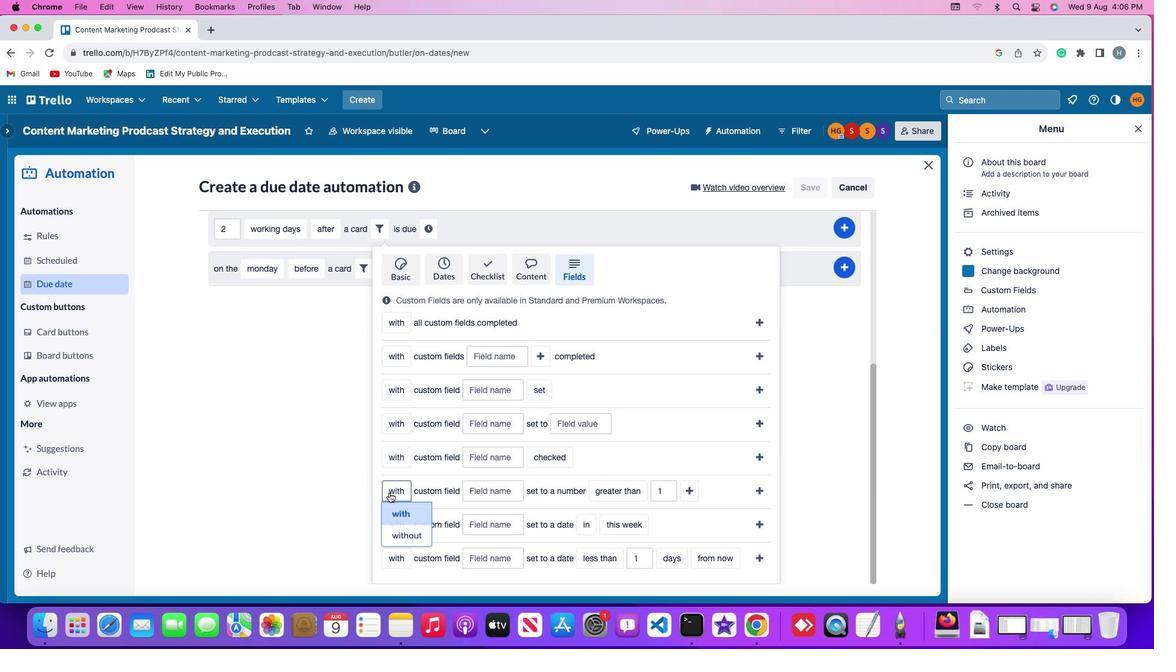 
Action: Mouse pressed left at (388, 492)
Screenshot: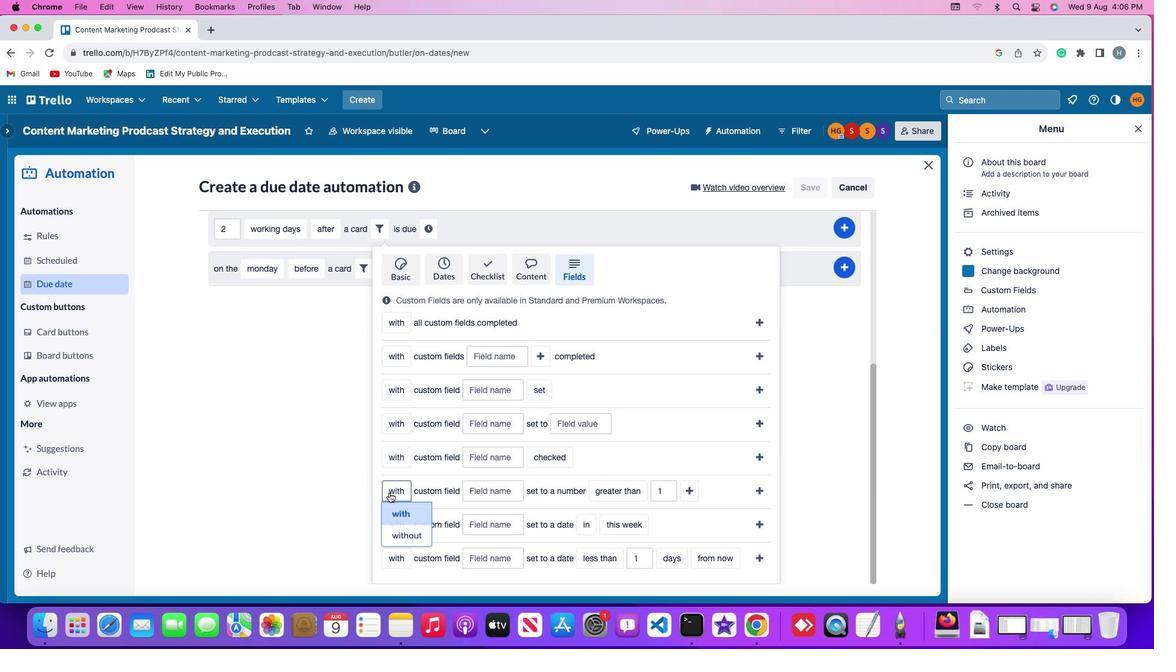 
Action: Mouse moved to (399, 534)
Screenshot: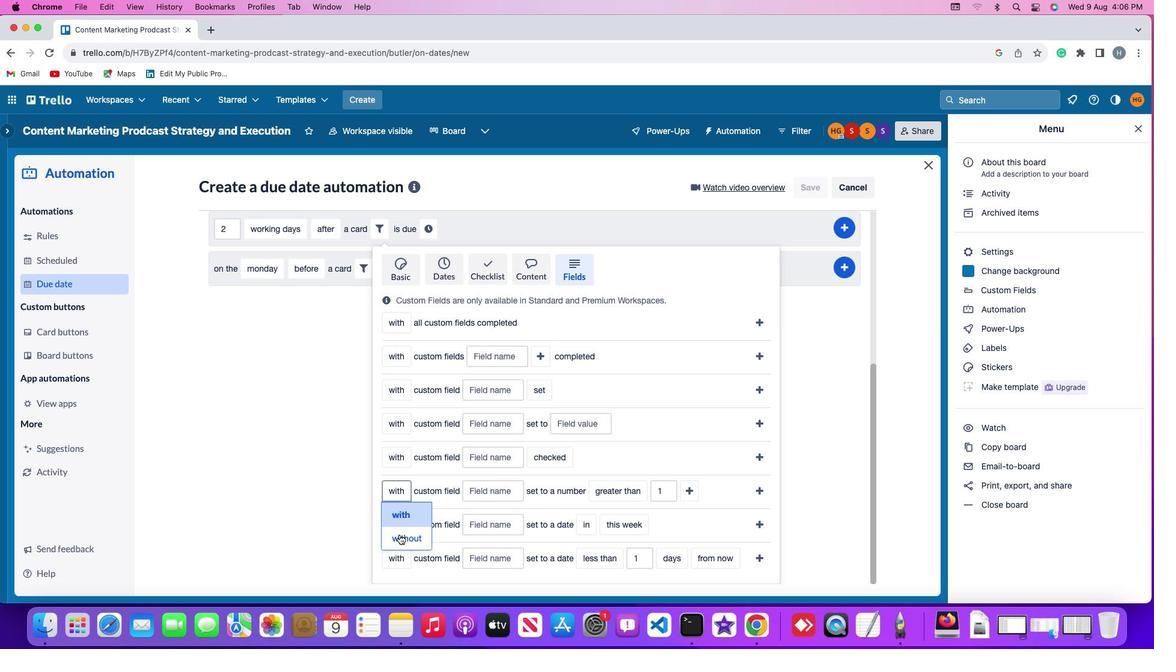
Action: Mouse pressed left at (399, 534)
Screenshot: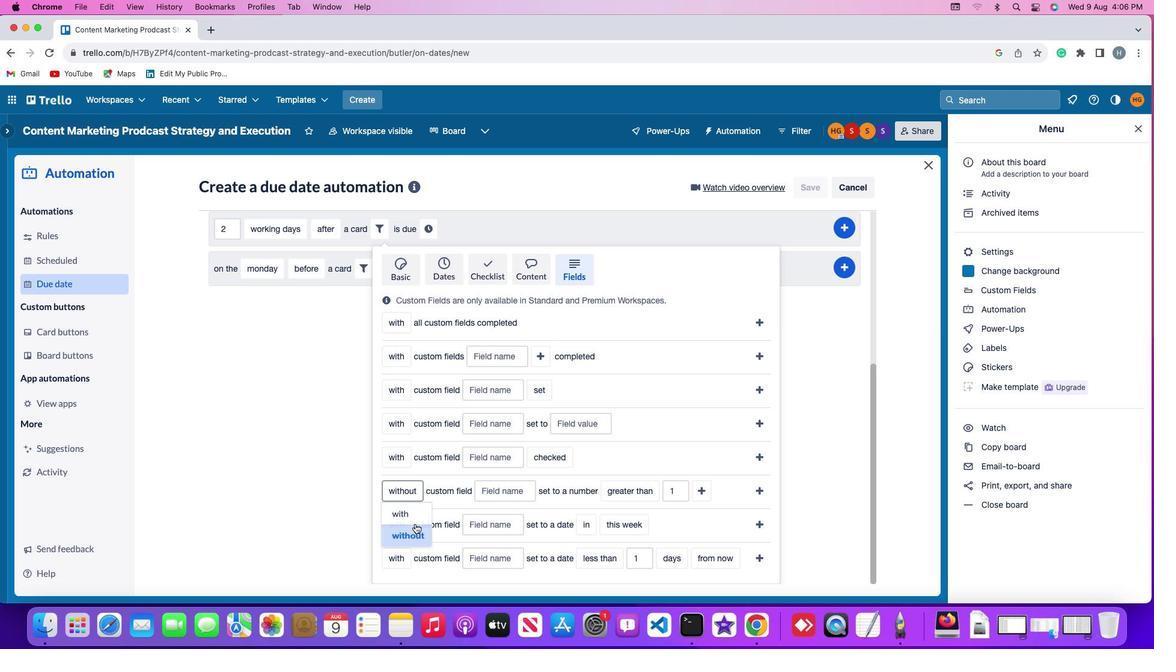 
Action: Mouse moved to (492, 491)
Screenshot: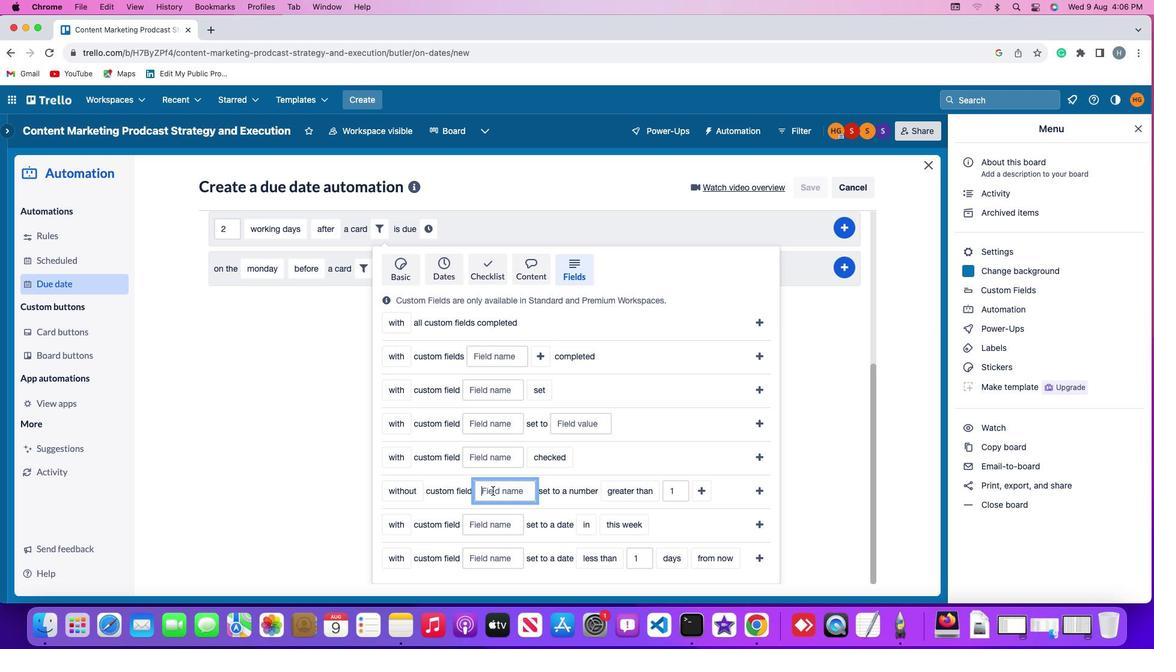 
Action: Mouse pressed left at (492, 491)
Screenshot: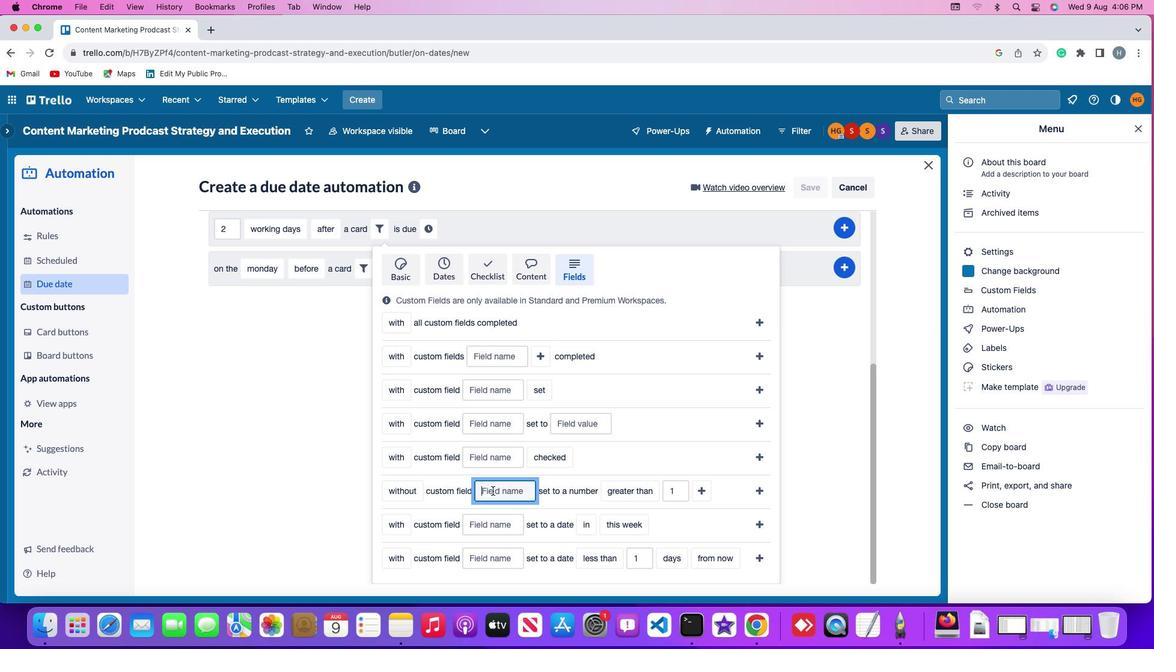 
Action: Mouse moved to (493, 489)
Screenshot: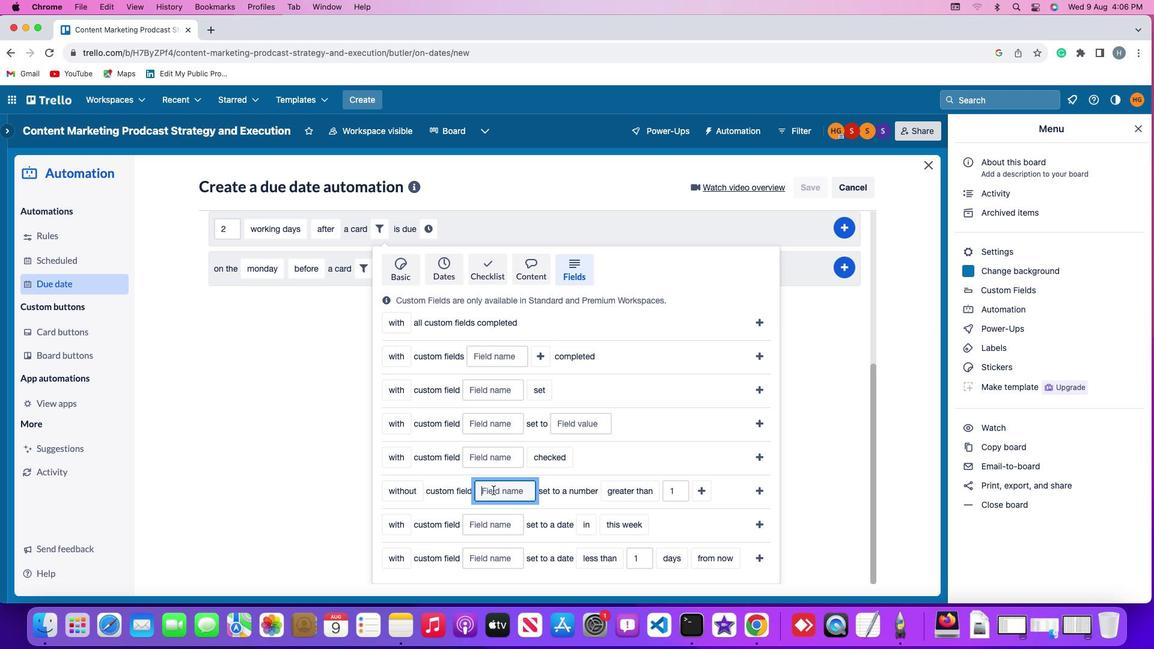 
Action: Key pressed Key.shift'R''e''s''u''m''e'
Screenshot: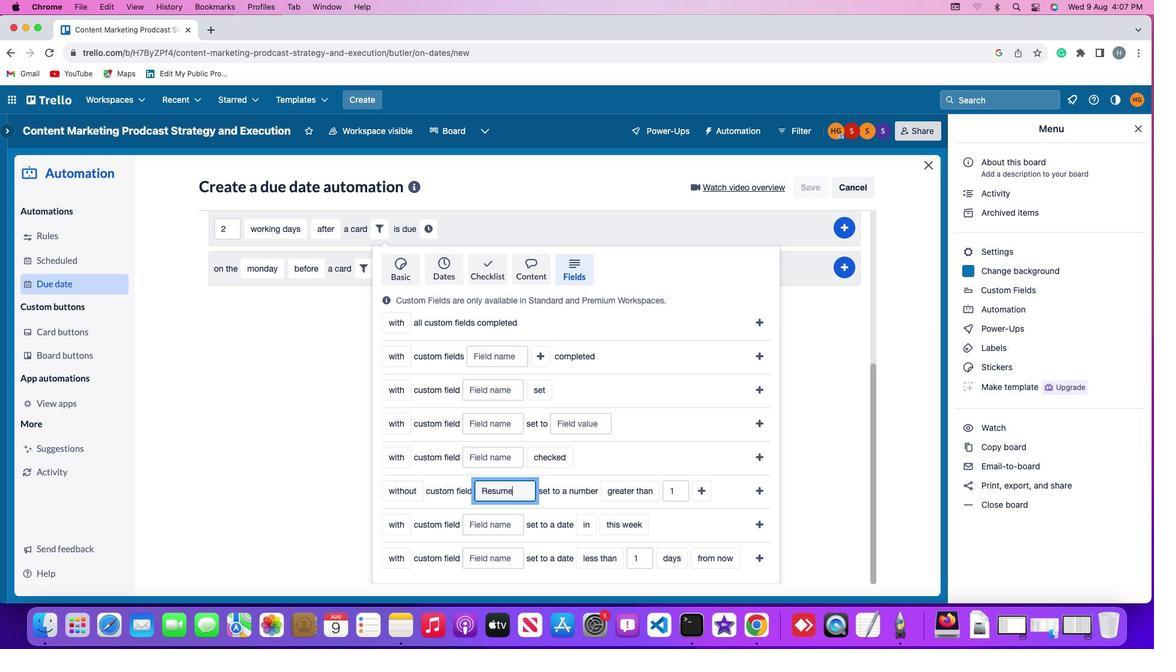 
Action: Mouse moved to (616, 491)
Screenshot: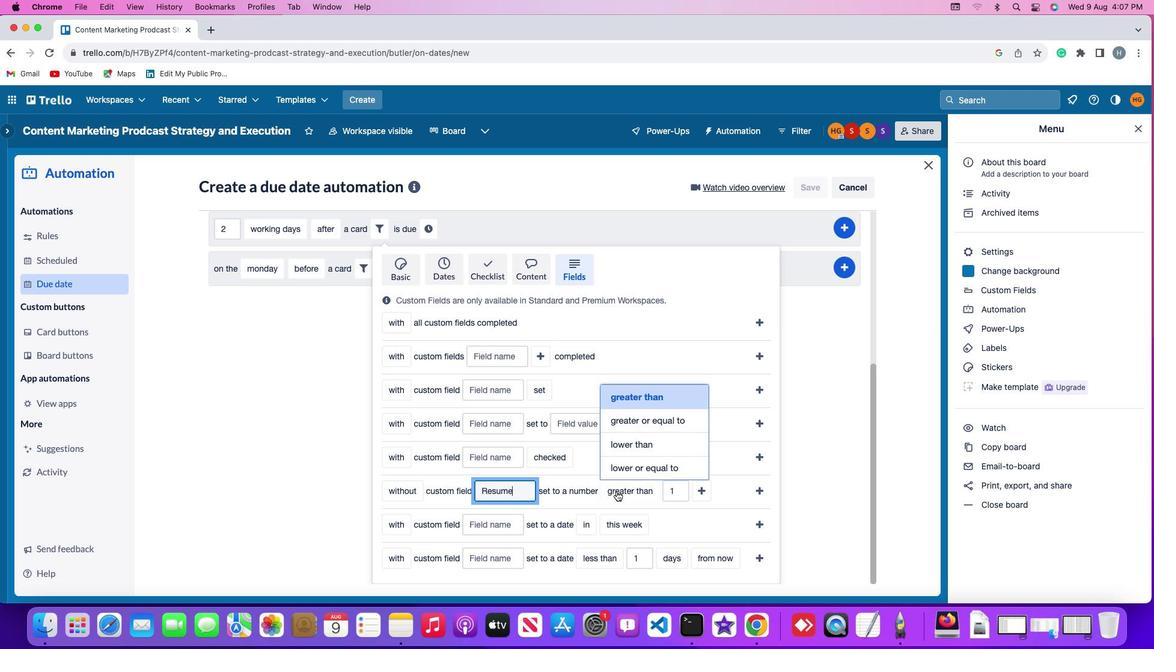 
Action: Mouse pressed left at (616, 491)
Screenshot: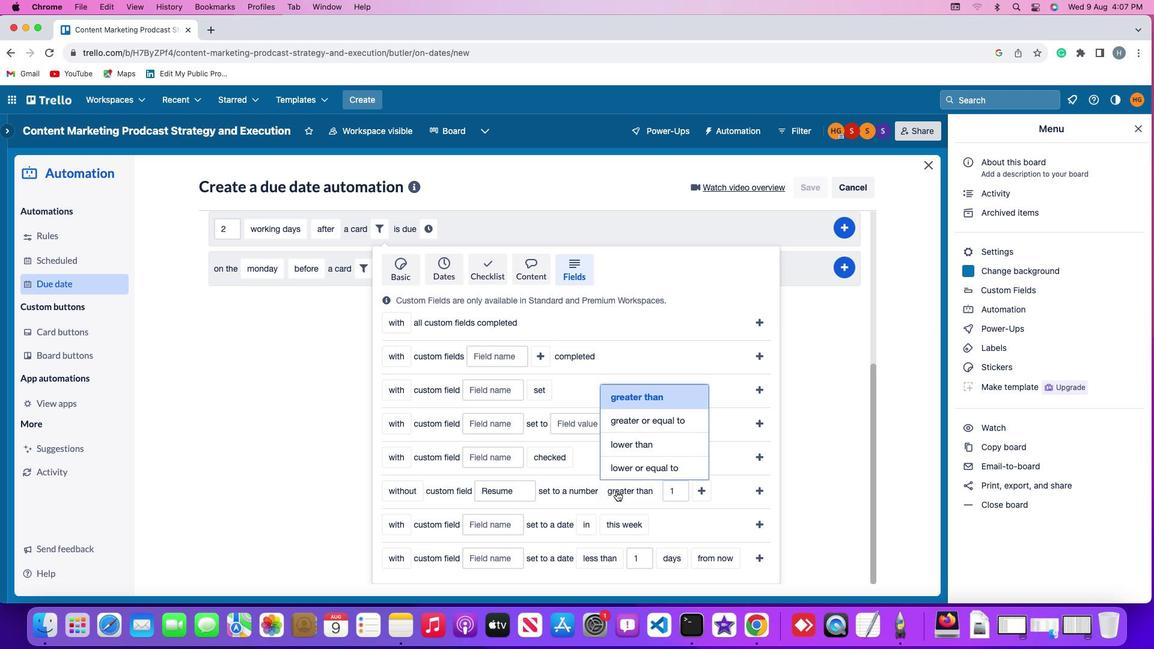 
Action: Mouse moved to (622, 470)
Screenshot: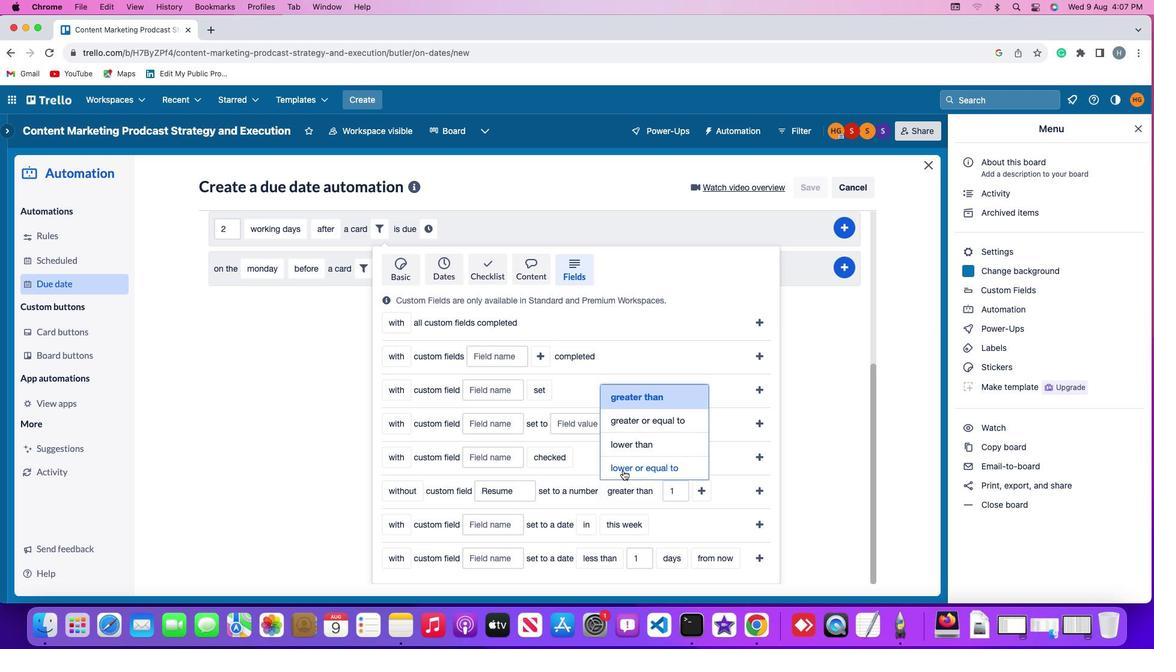 
Action: Mouse pressed left at (622, 470)
Screenshot: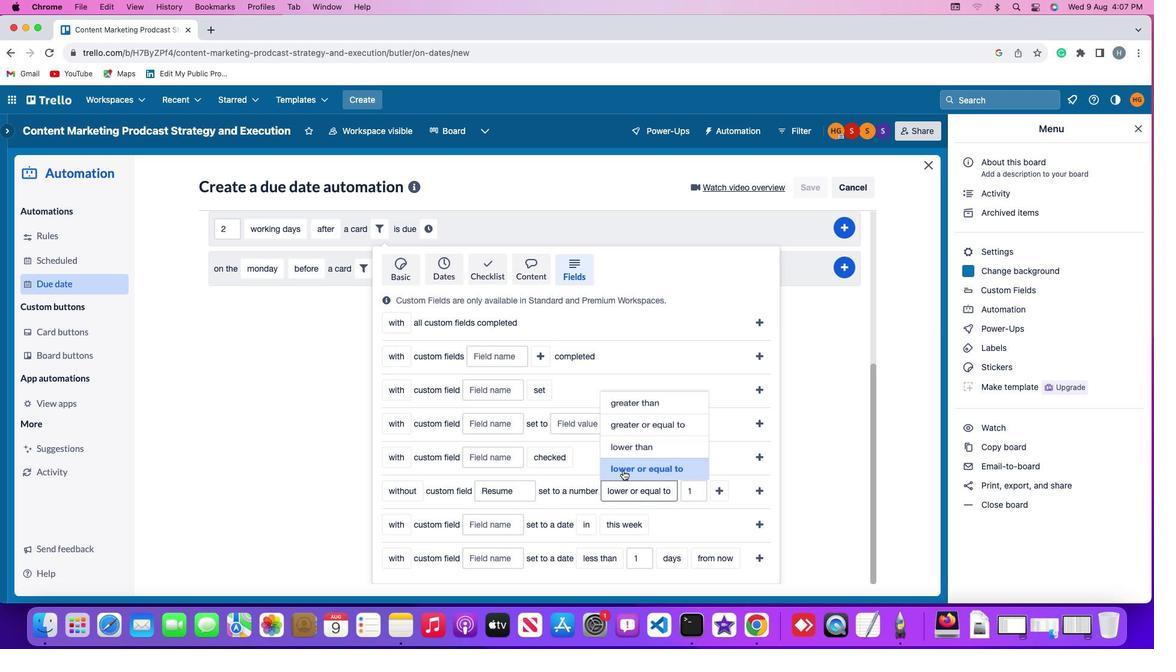 
Action: Mouse moved to (696, 488)
Screenshot: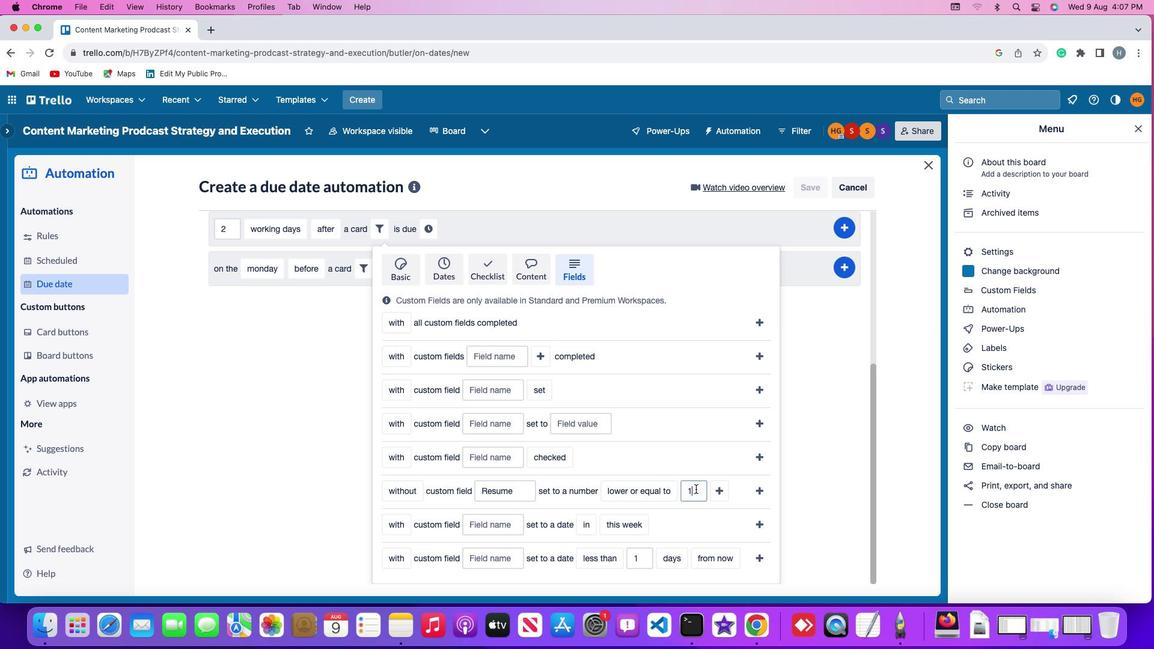 
Action: Mouse pressed left at (696, 488)
Screenshot: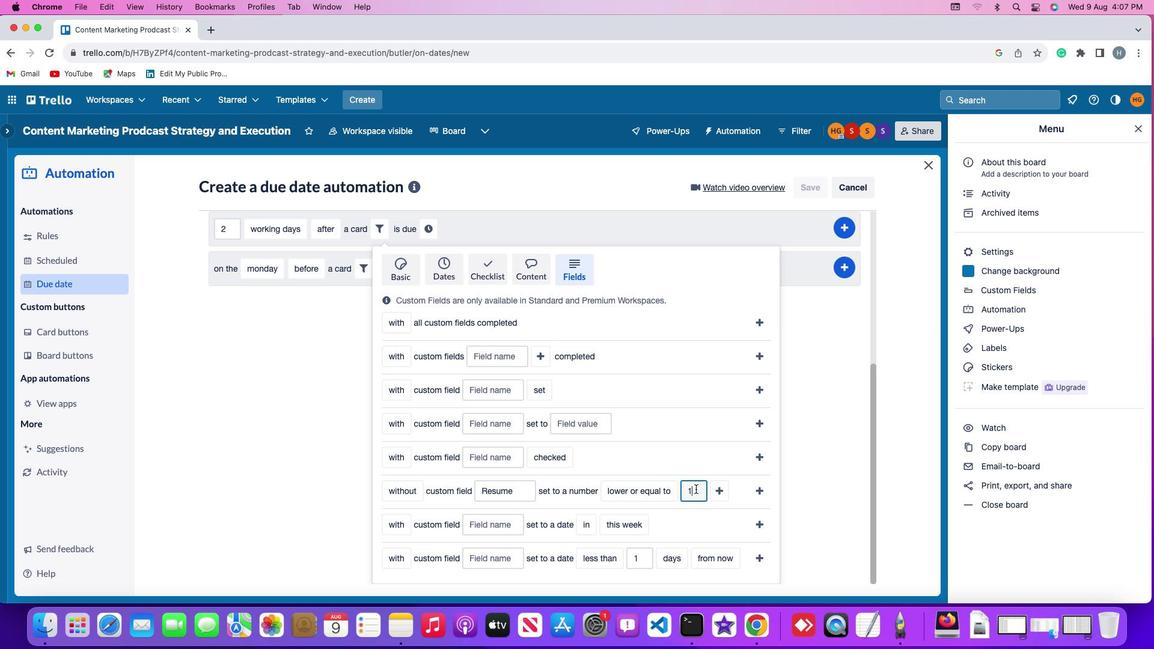 
Action: Key pressed Key.backspace'1'
Screenshot: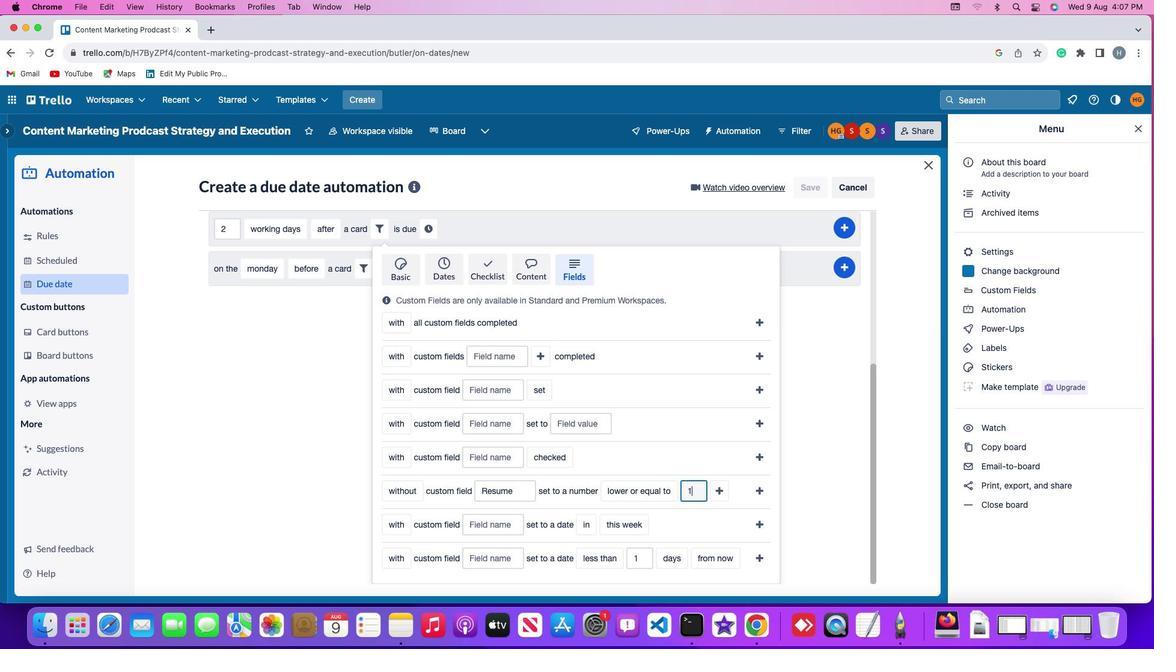 
Action: Mouse moved to (713, 489)
Screenshot: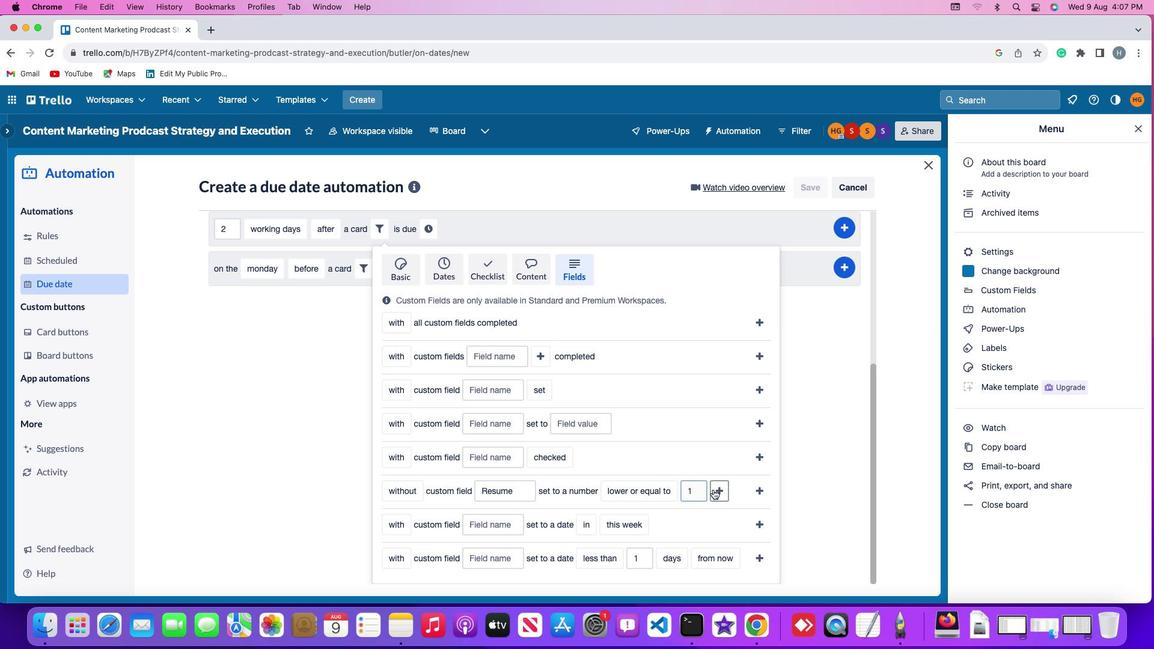 
Action: Mouse pressed left at (713, 489)
Screenshot: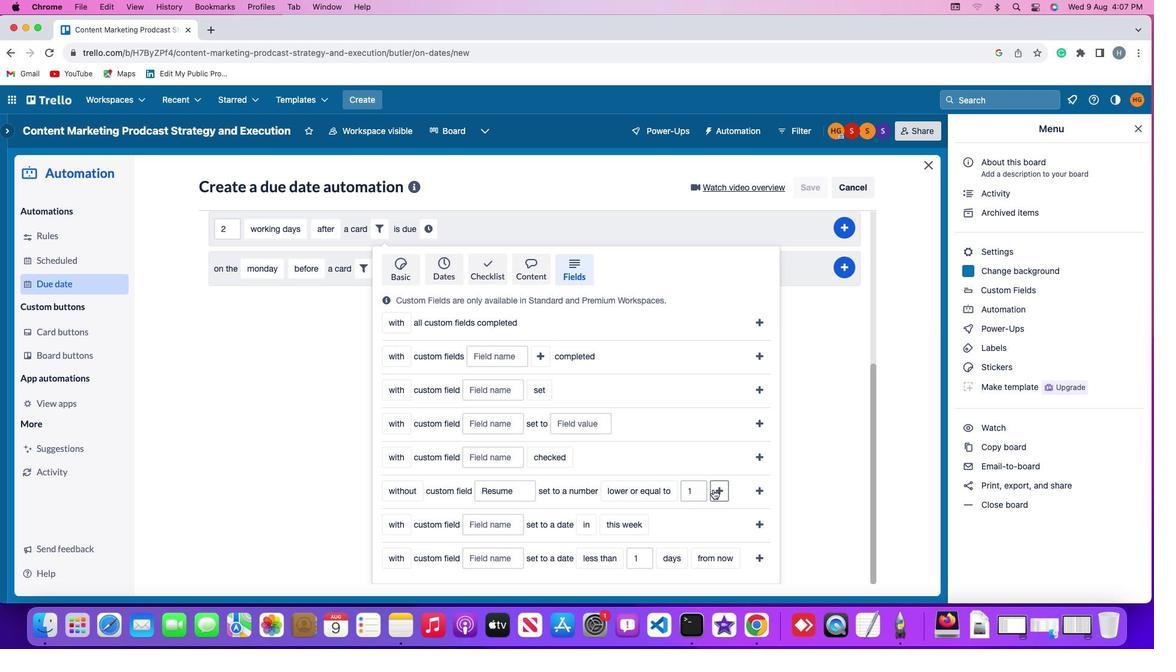 
Action: Mouse moved to (424, 517)
Screenshot: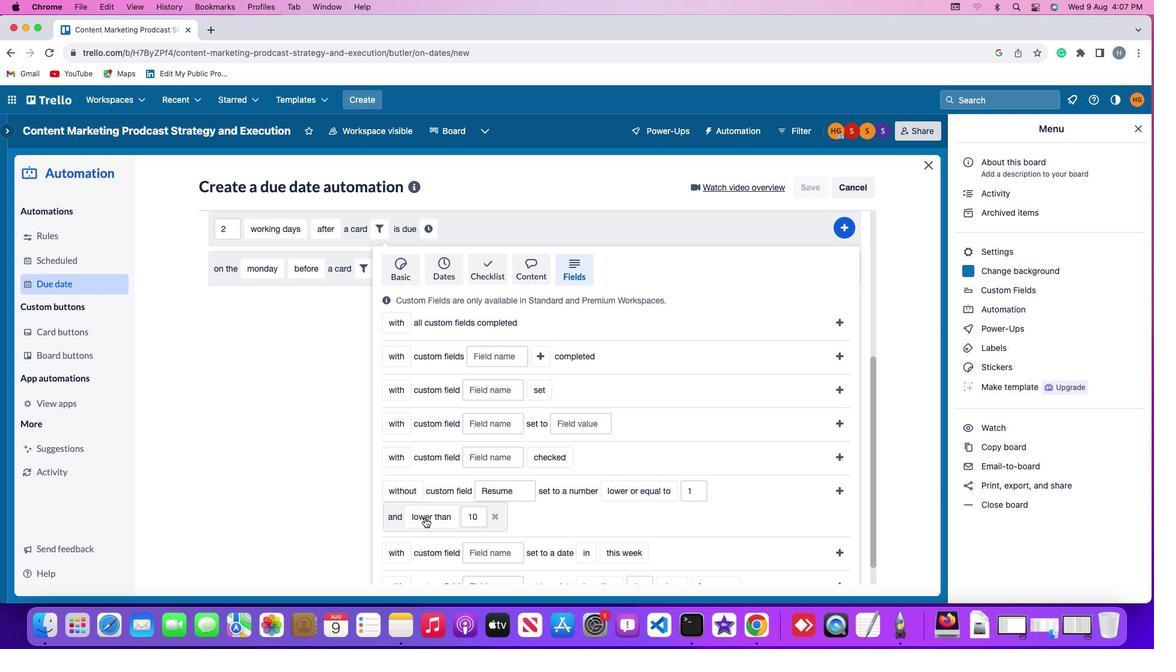 
Action: Mouse pressed left at (424, 517)
Screenshot: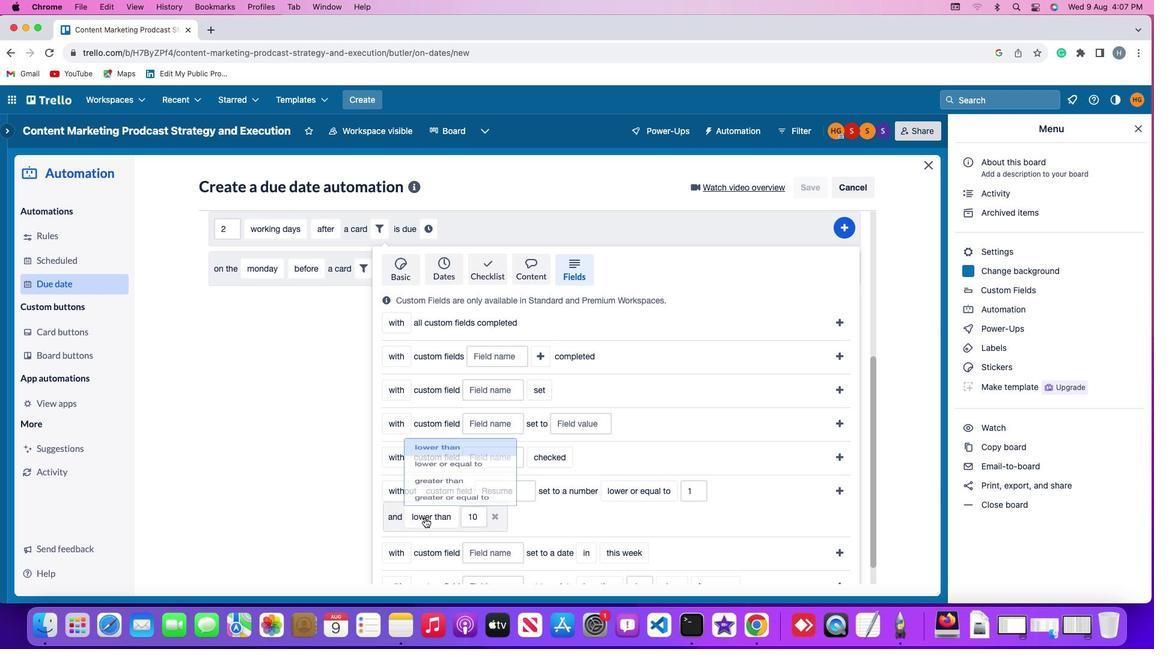 
Action: Mouse moved to (456, 426)
Screenshot: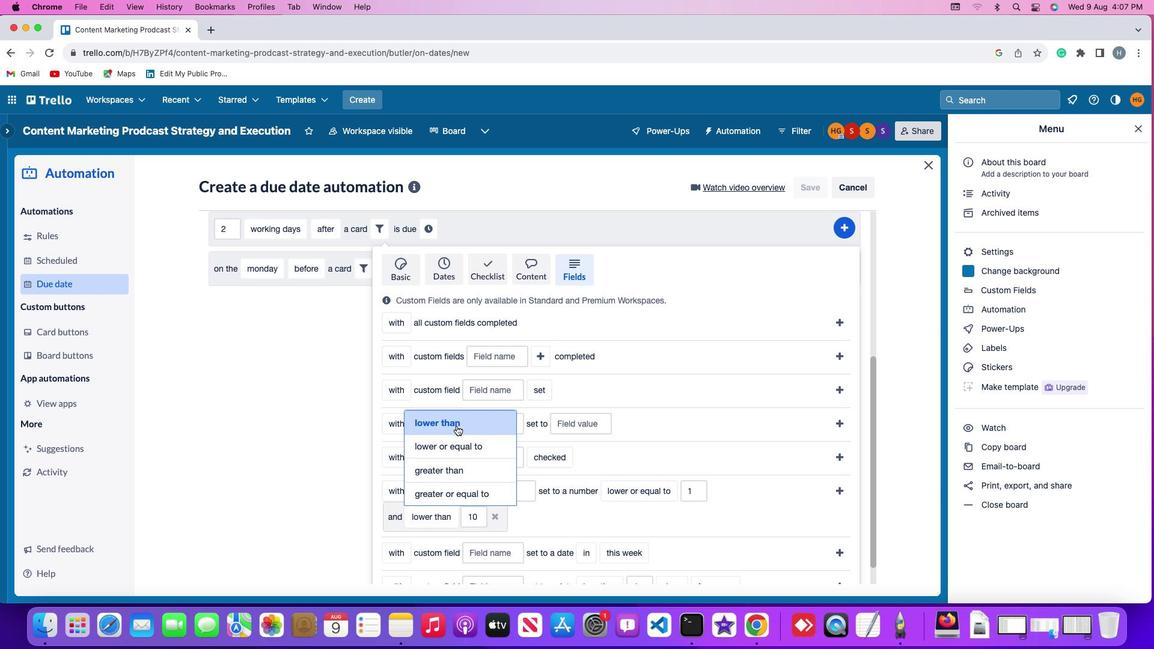 
Action: Mouse pressed left at (456, 426)
Screenshot: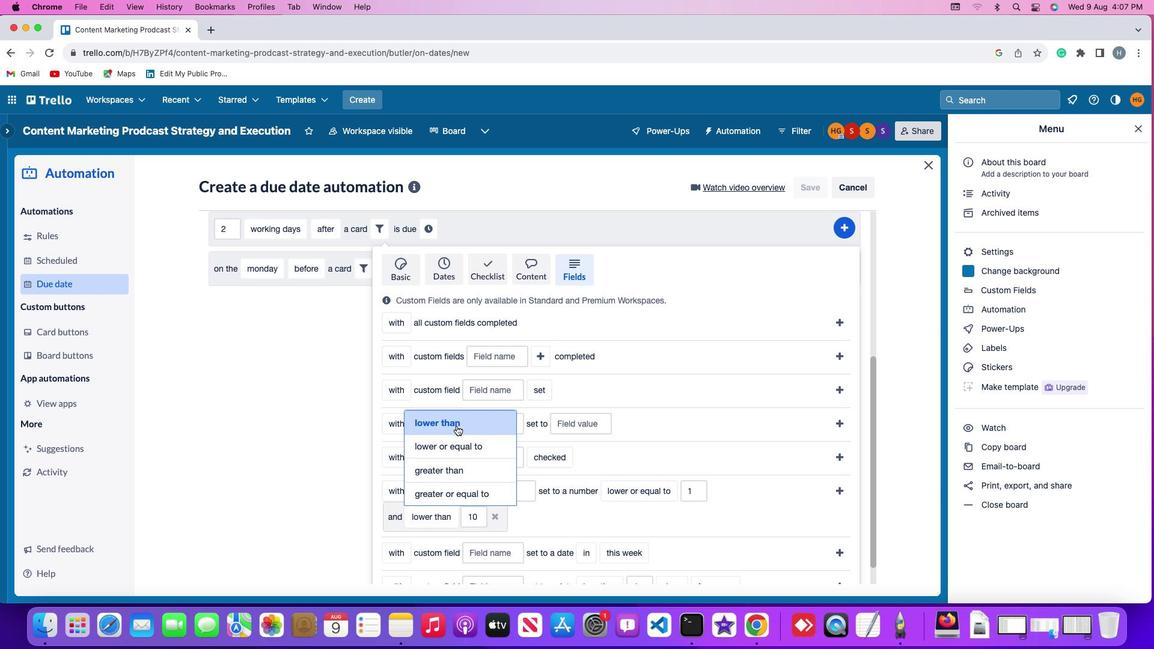 
Action: Mouse moved to (479, 519)
Screenshot: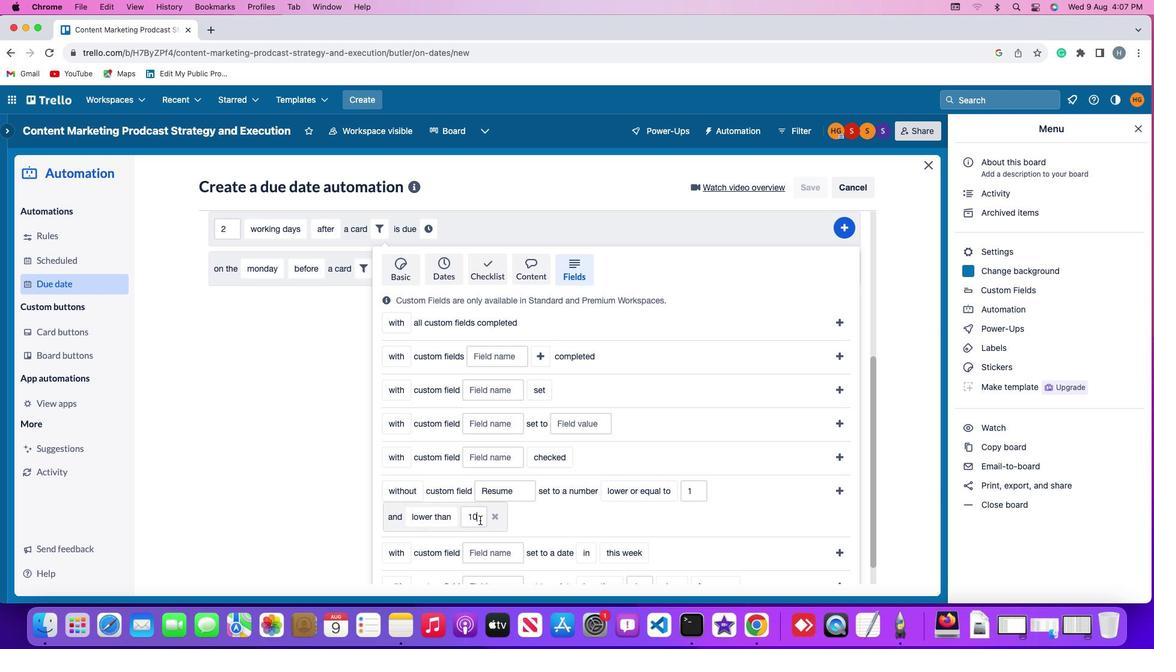 
Action: Mouse pressed left at (479, 519)
Screenshot: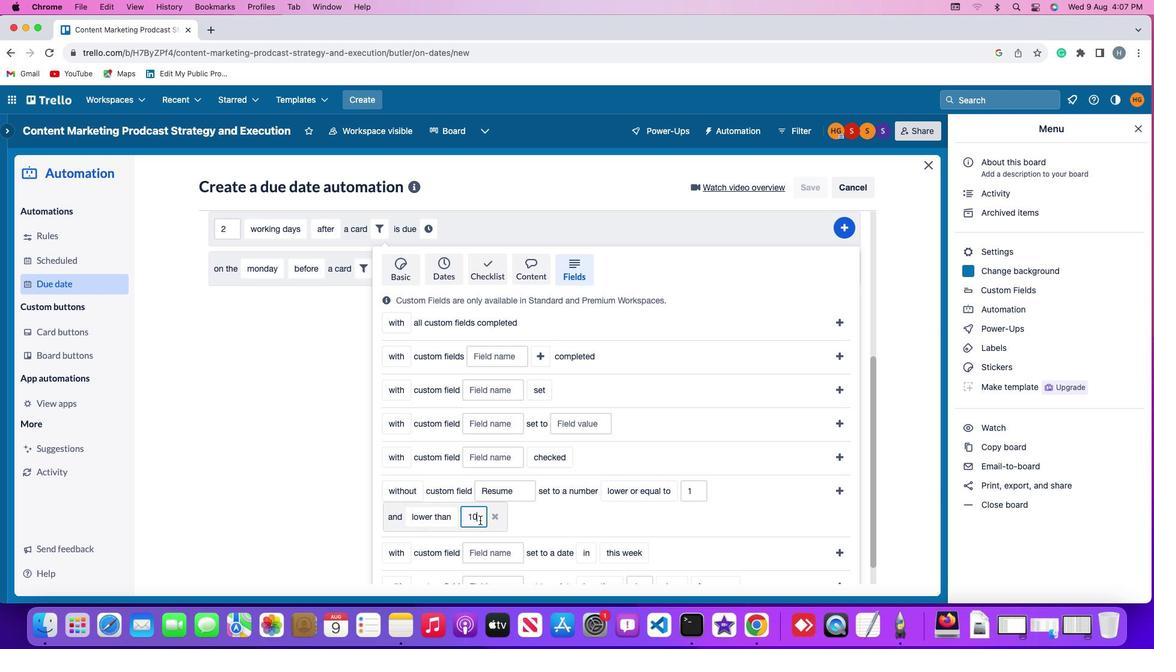 
Action: Key pressed Key.backspaceKey.backspace'1''0'
Screenshot: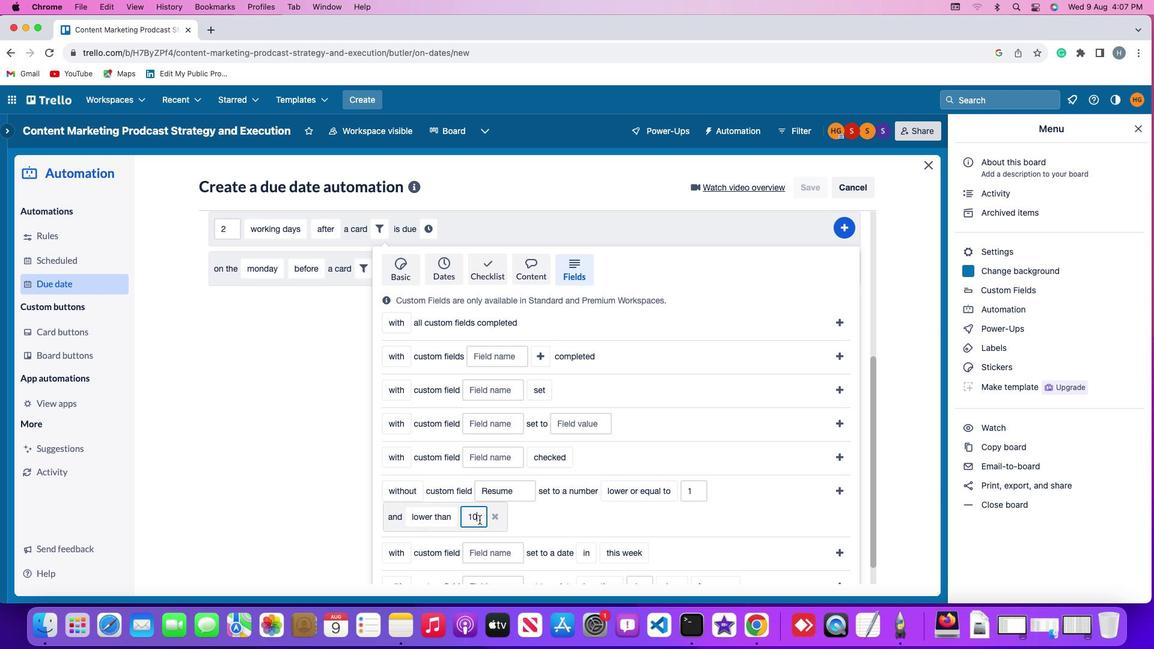 
Action: Mouse moved to (835, 488)
Screenshot: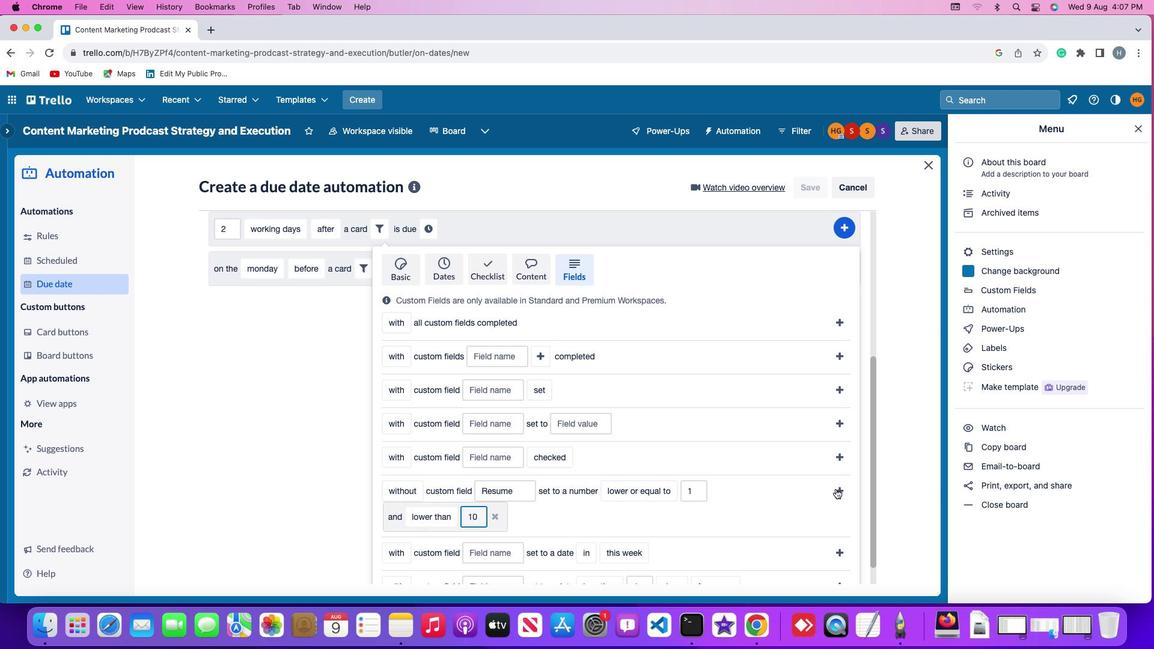 
Action: Mouse pressed left at (835, 488)
Screenshot: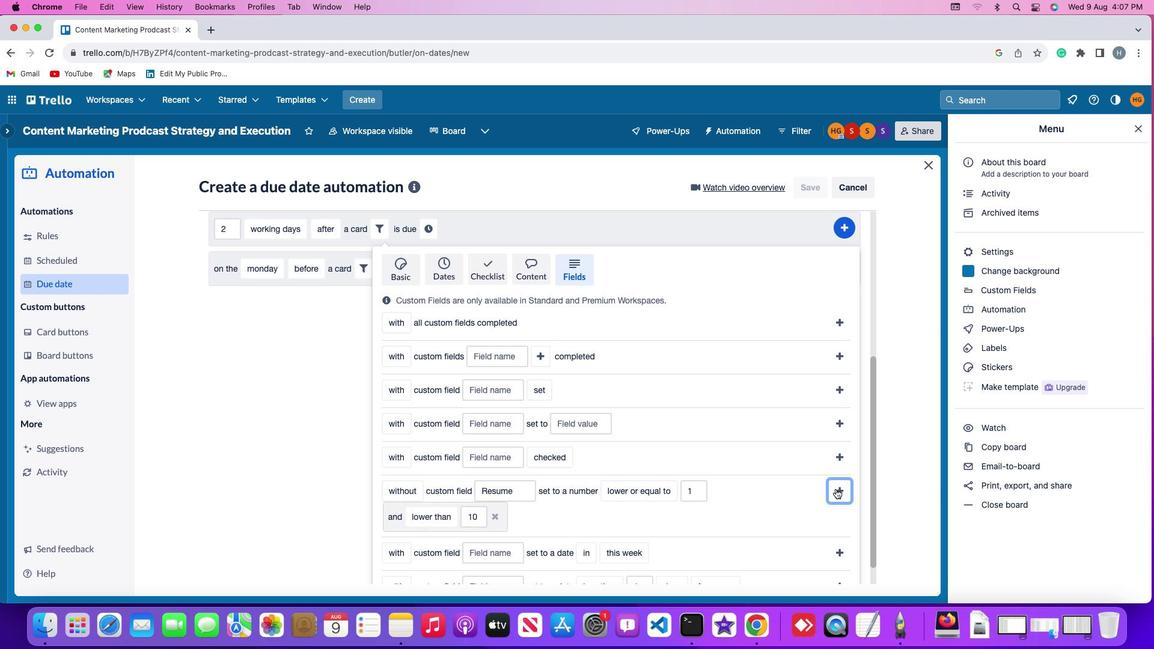 
Action: Mouse moved to (780, 488)
Screenshot: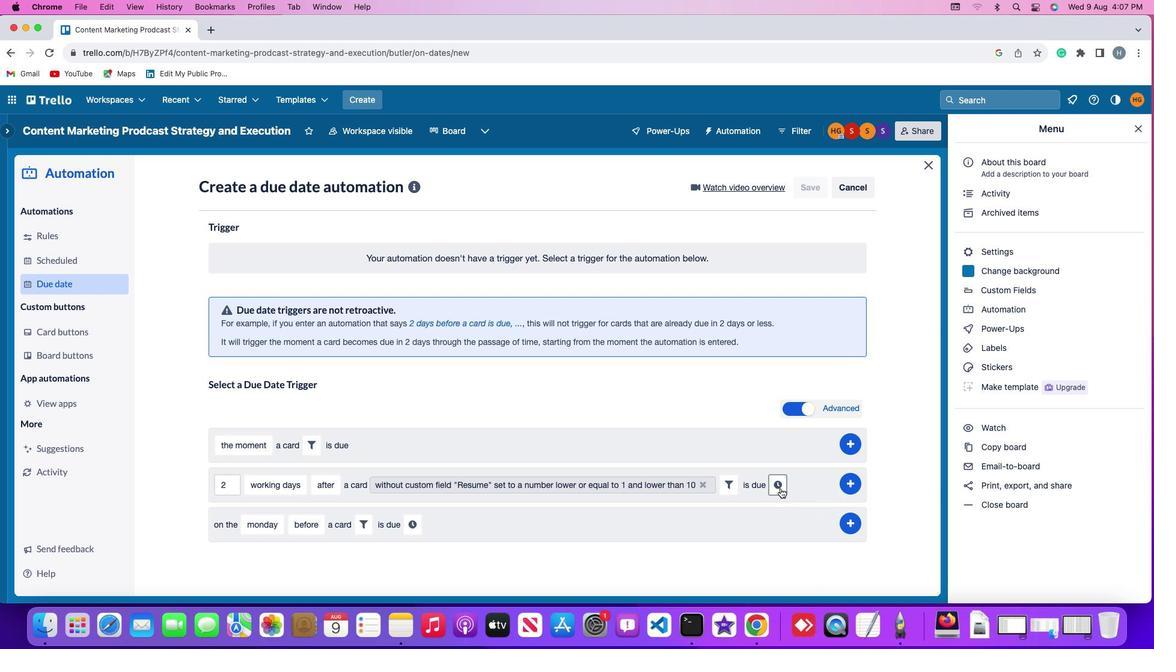 
Action: Mouse pressed left at (780, 488)
Screenshot: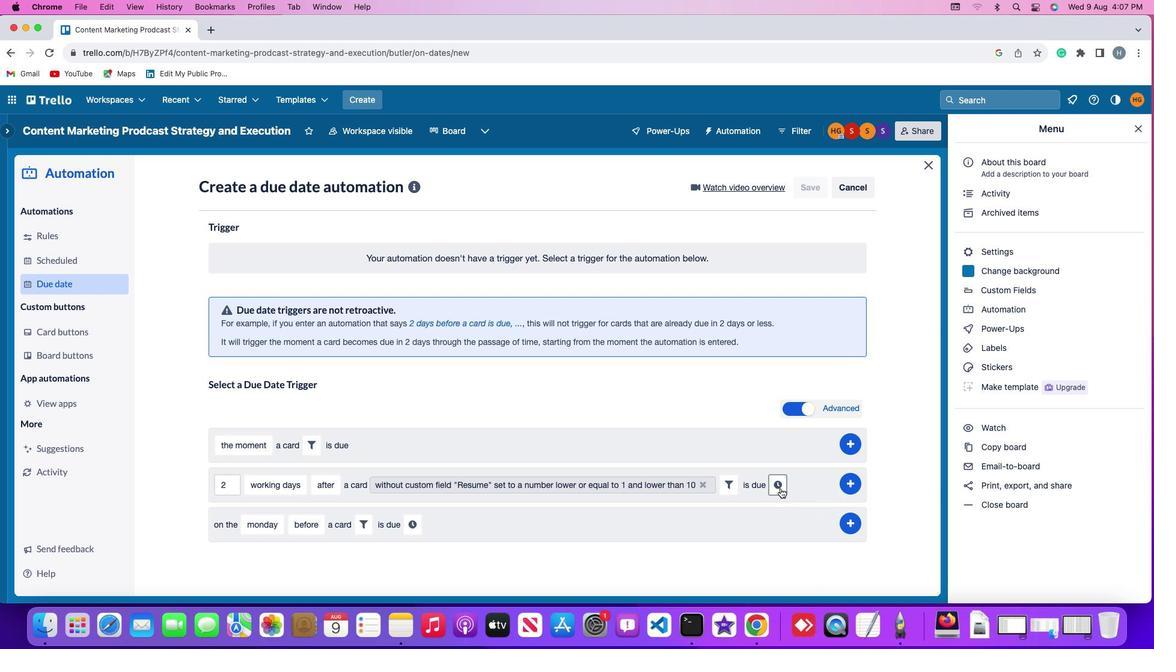 
Action: Mouse moved to (250, 514)
Screenshot: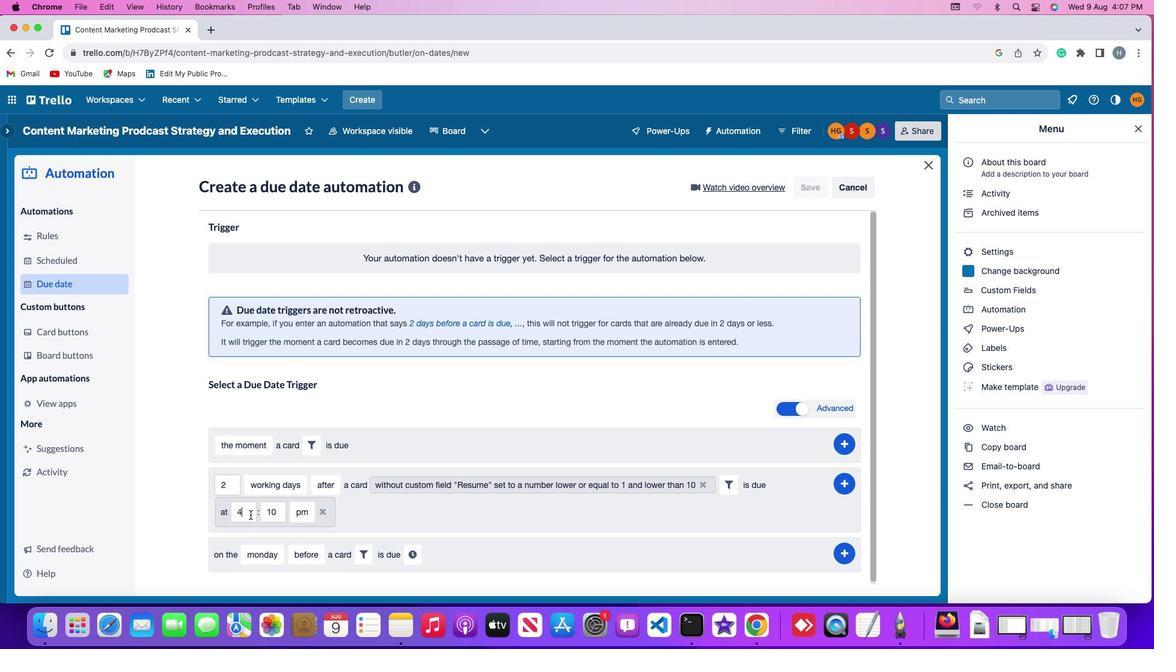 
Action: Mouse pressed left at (250, 514)
Screenshot: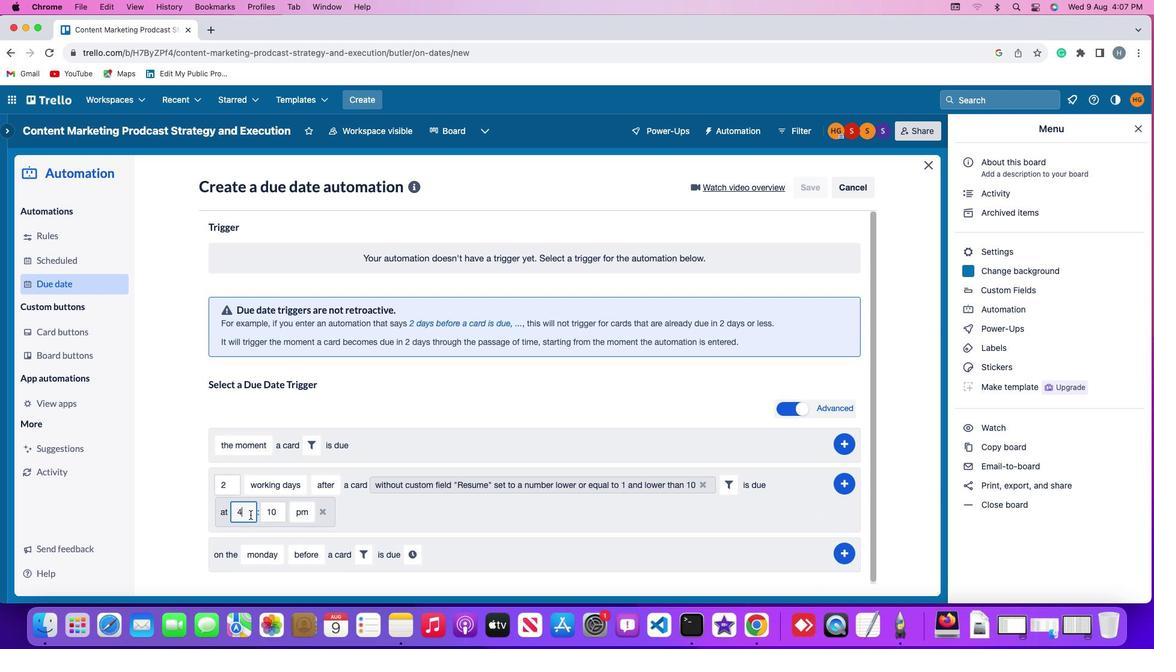 
Action: Key pressed Key.backspace'1''1'
Screenshot: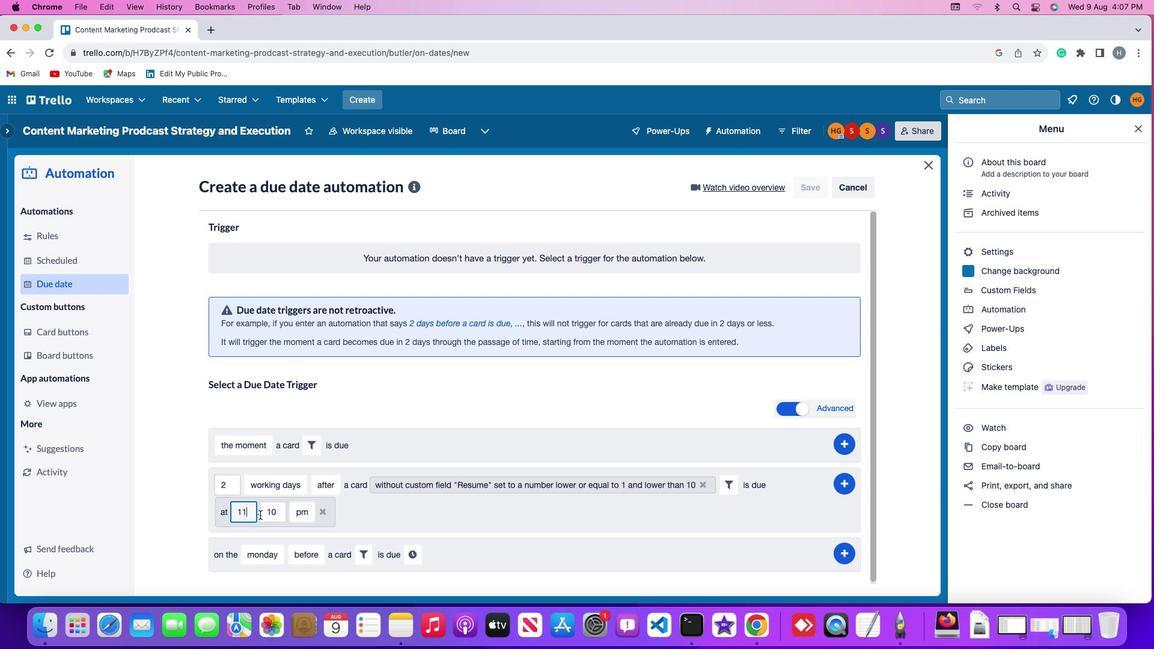 
Action: Mouse moved to (278, 512)
Screenshot: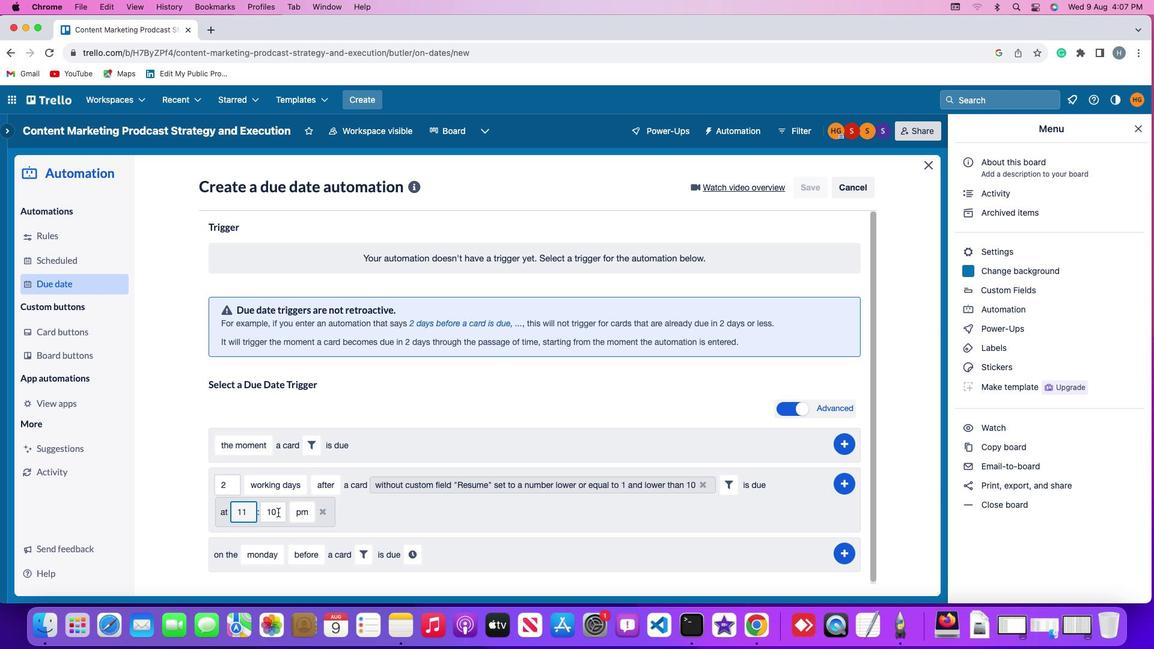 
Action: Mouse pressed left at (278, 512)
Screenshot: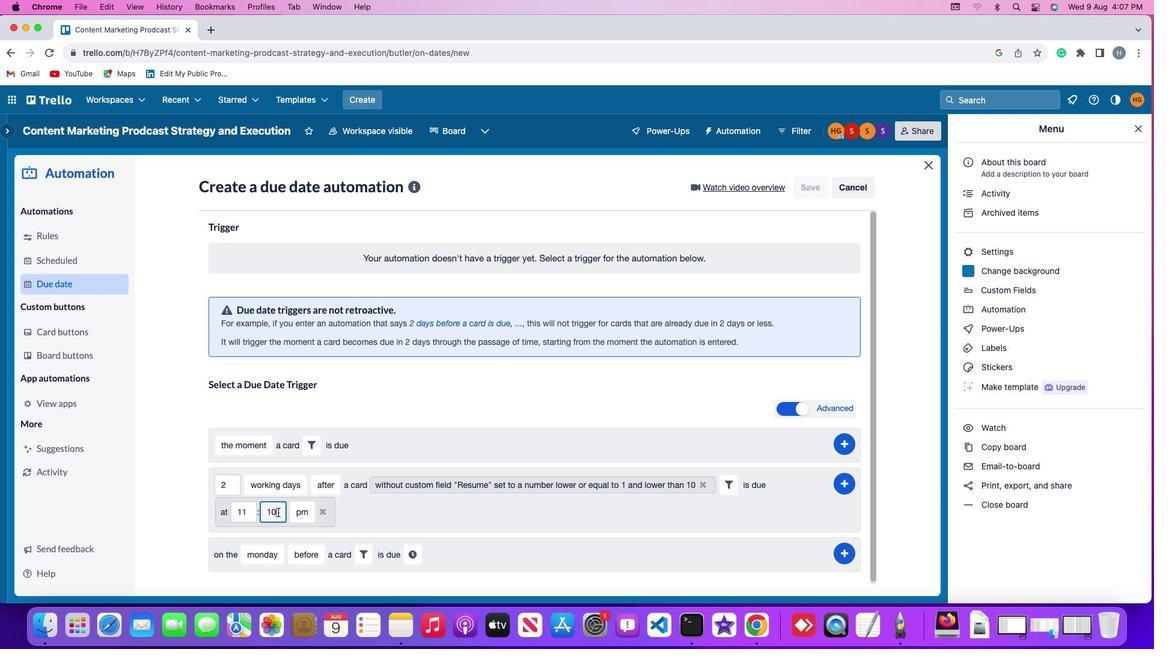 
Action: Key pressed Key.backspaceKey.backspaceKey.backspace'0''0'
Screenshot: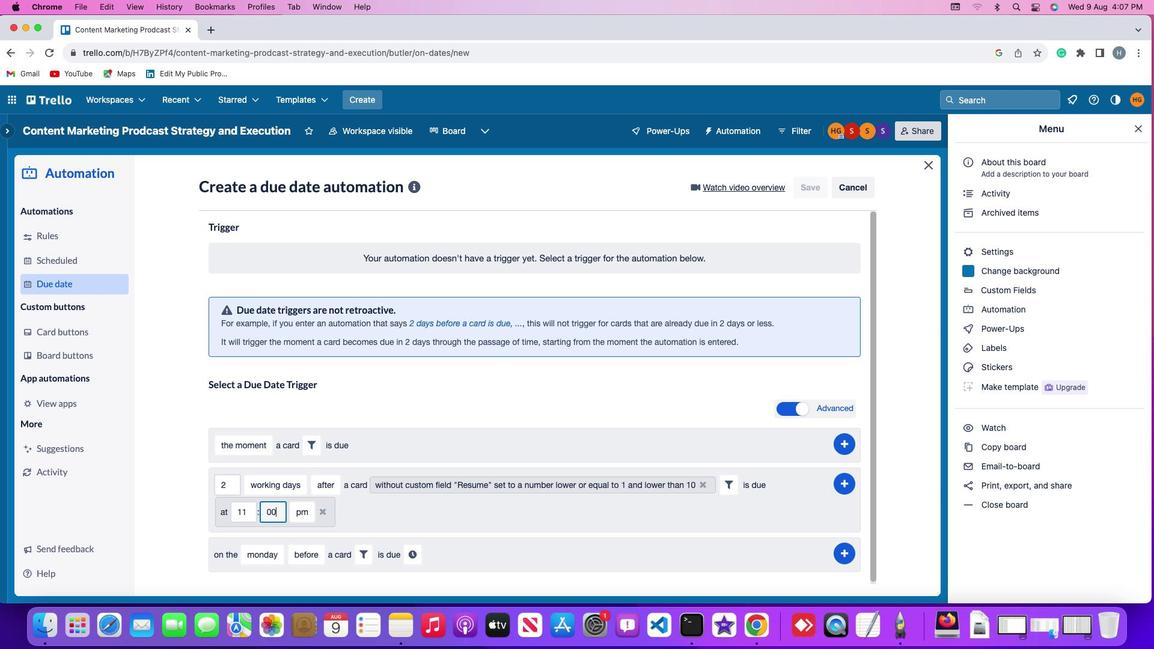 
Action: Mouse moved to (305, 536)
Screenshot: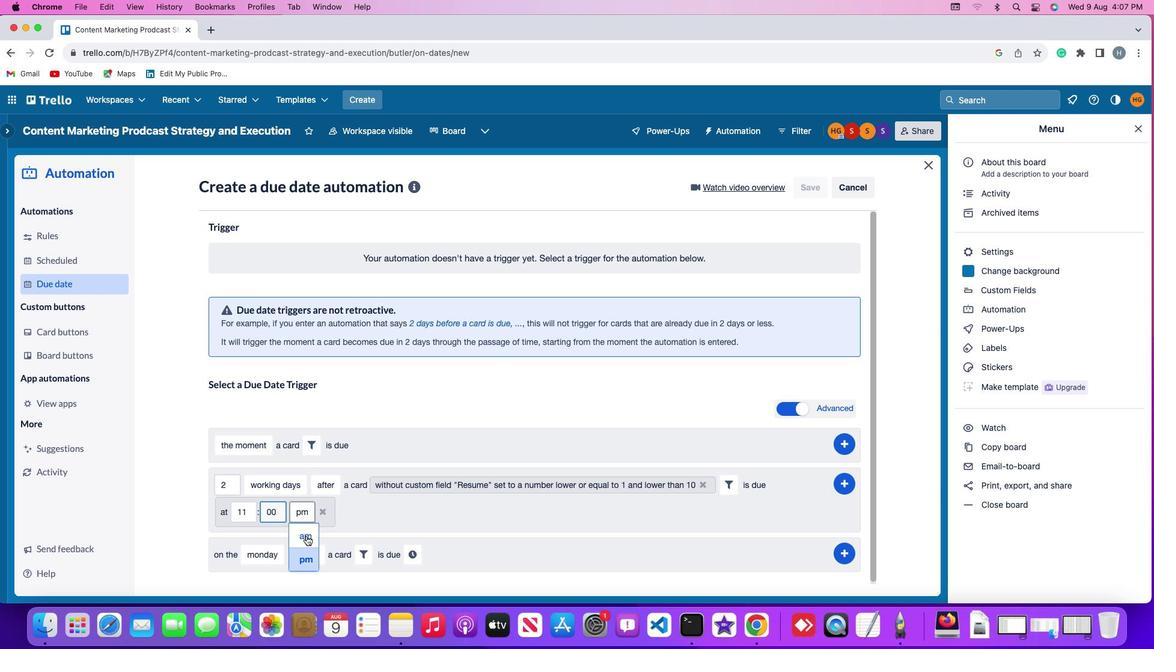 
Action: Mouse pressed left at (305, 536)
Screenshot: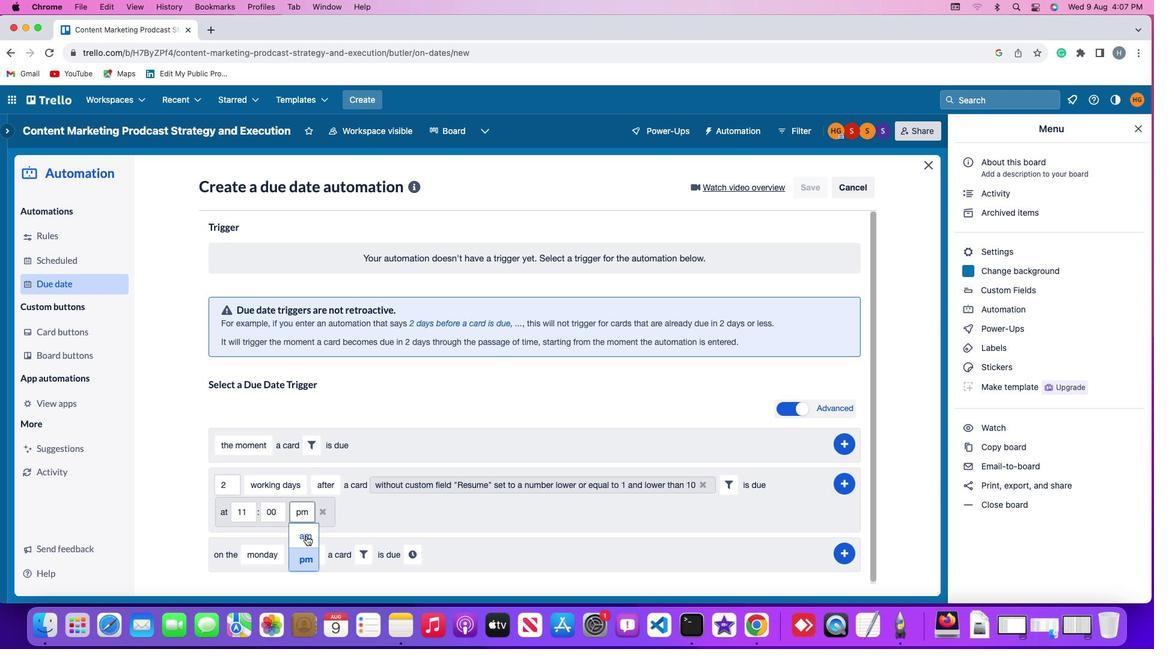 
Action: Mouse moved to (846, 482)
Screenshot: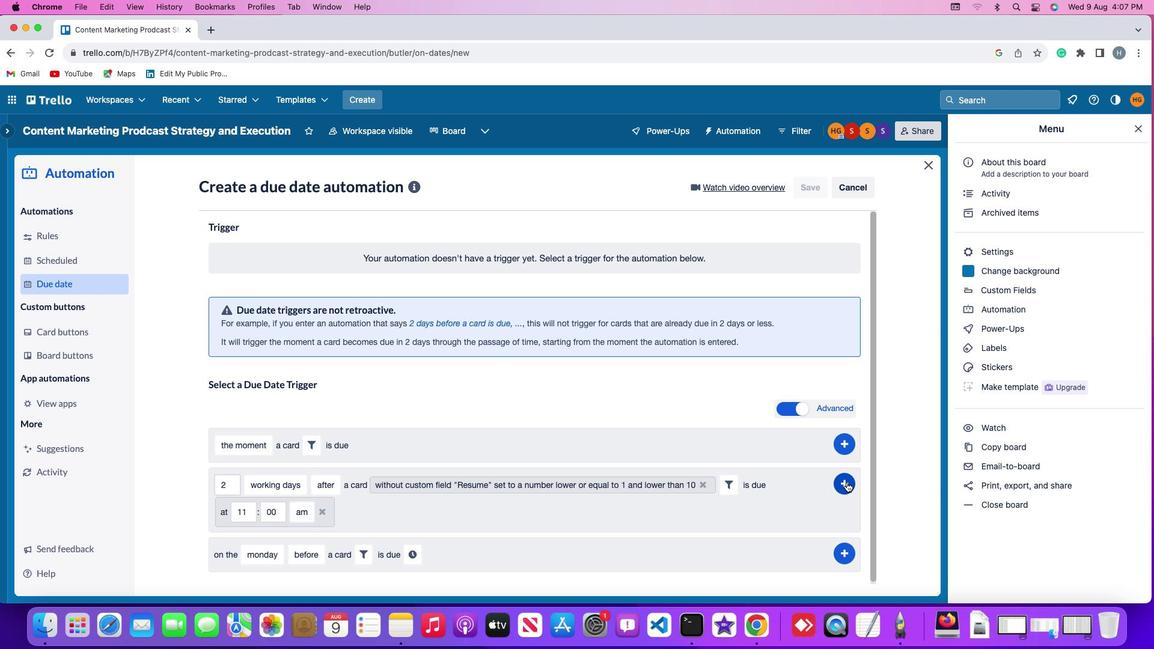 
Action: Mouse pressed left at (846, 482)
Screenshot: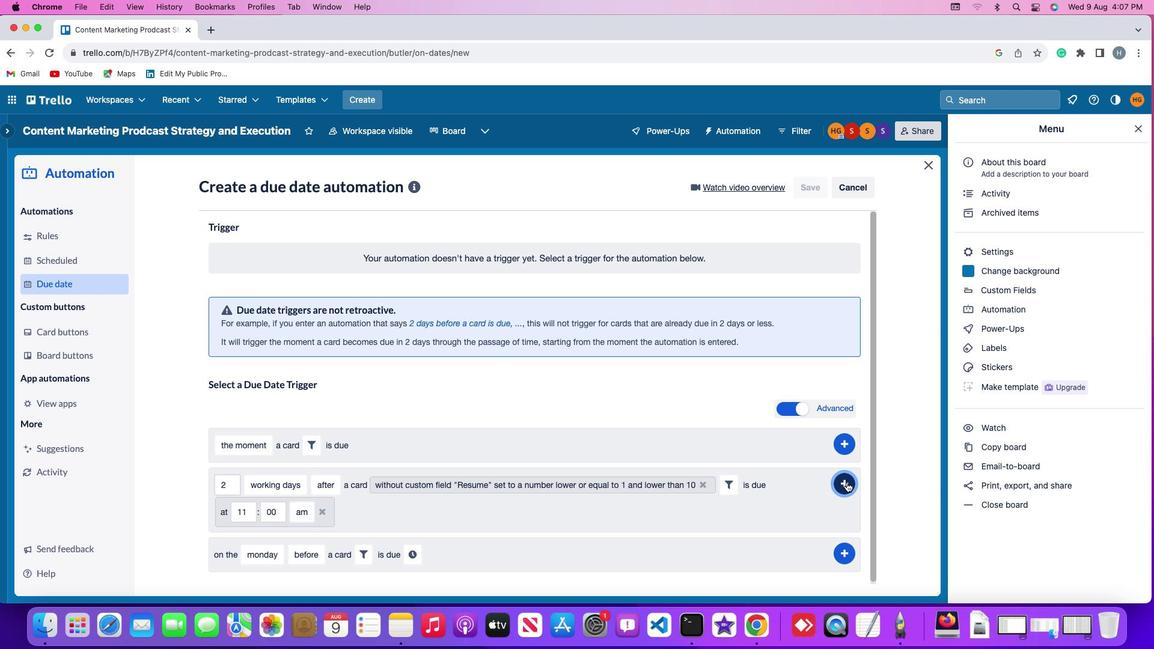 
Action: Mouse moved to (901, 404)
Screenshot: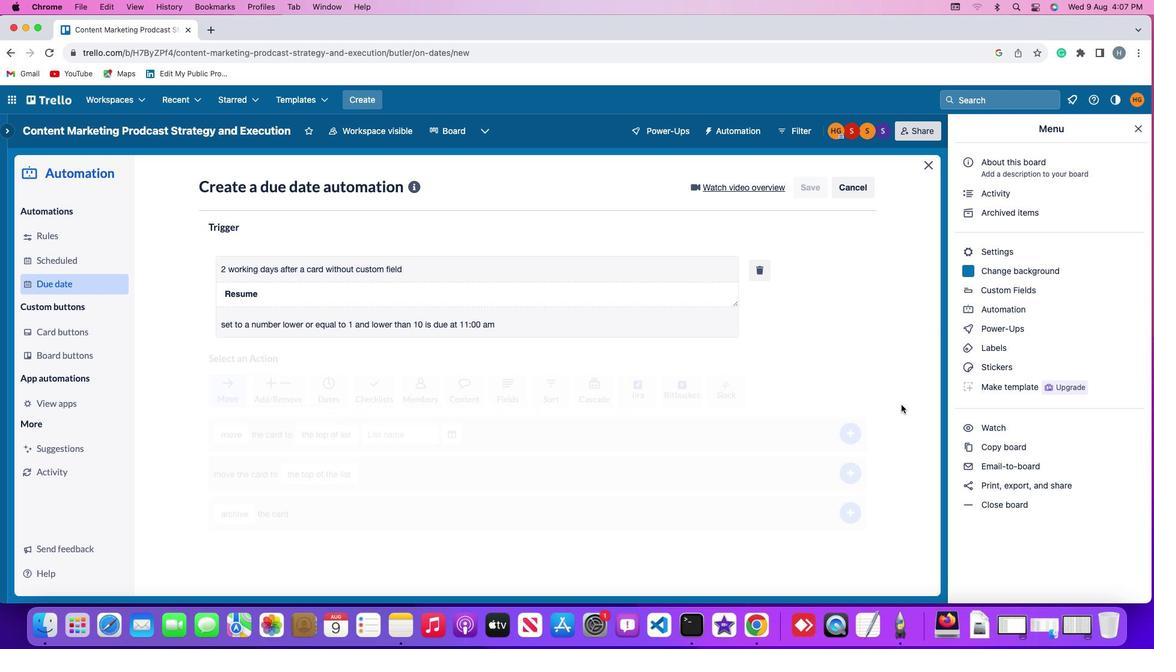 
